 Task: Search one way flight ticket for 1 adult, 5 children, 2 infants in seat and 1 infant on lap in first from Fargo: Hector International Airport to Greenville: Pitt-greenville Airport on 5-2-2023. Choice of flights is Southwest. Number of bags: 1 checked bag. Price is upto 106000. Outbound departure time preference is 16:30.
Action: Mouse moved to (218, 297)
Screenshot: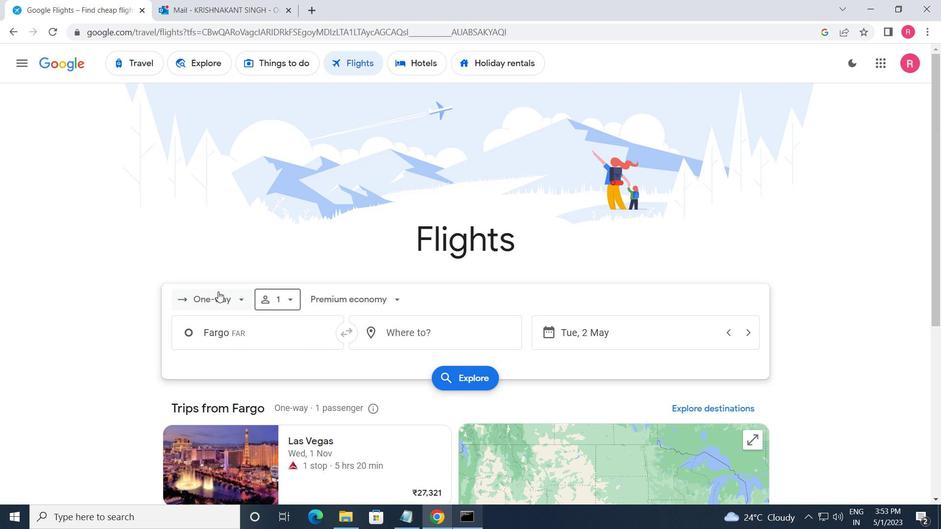 
Action: Mouse pressed left at (218, 297)
Screenshot: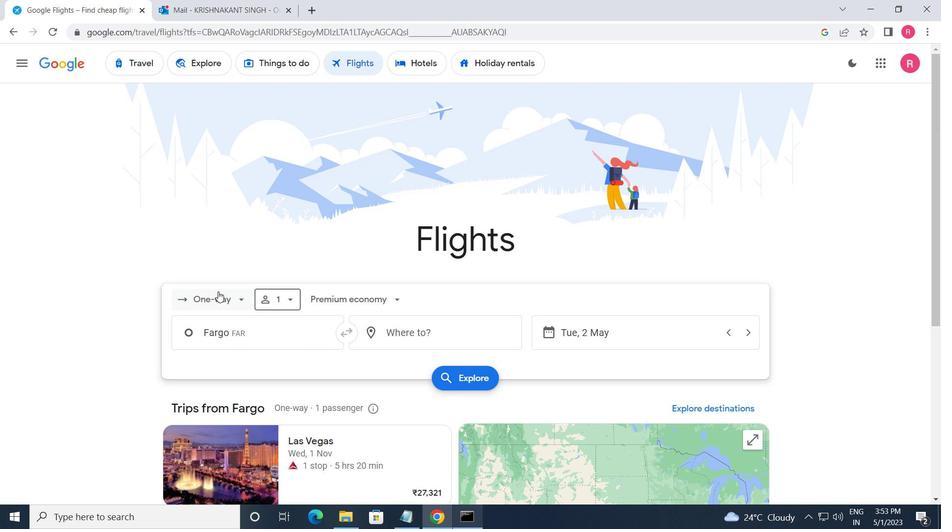 
Action: Mouse moved to (237, 350)
Screenshot: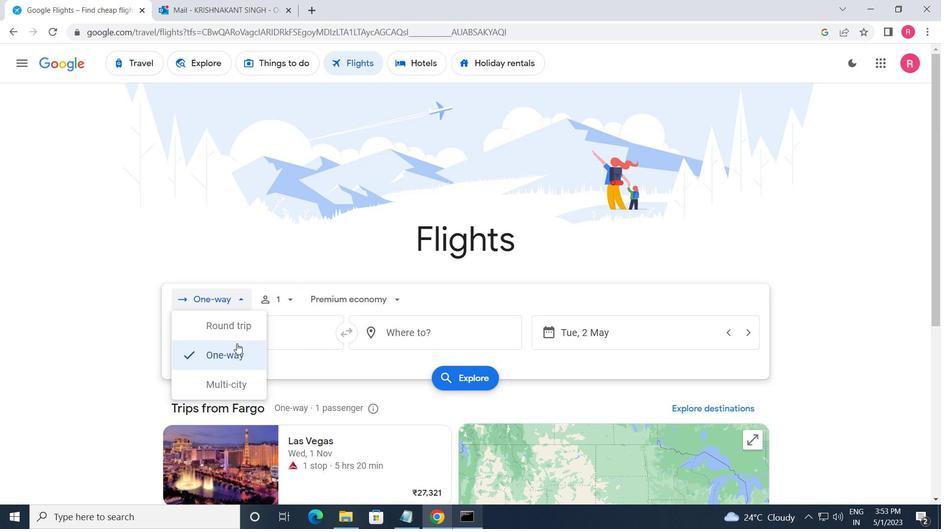
Action: Mouse pressed left at (237, 350)
Screenshot: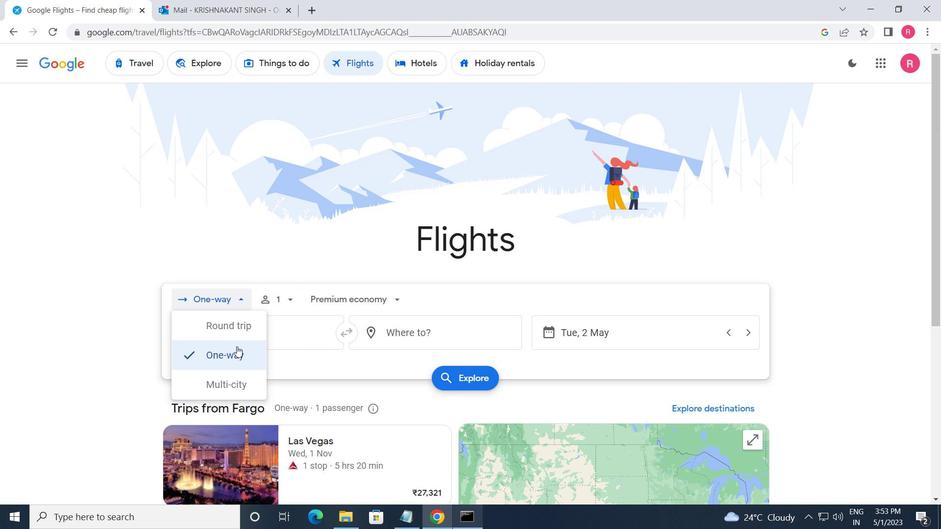 
Action: Mouse moved to (282, 298)
Screenshot: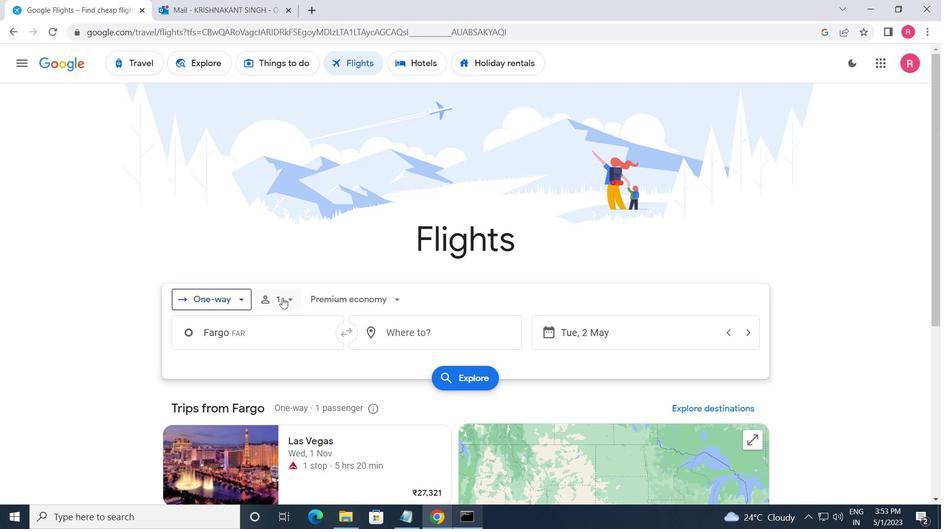 
Action: Mouse pressed left at (282, 298)
Screenshot: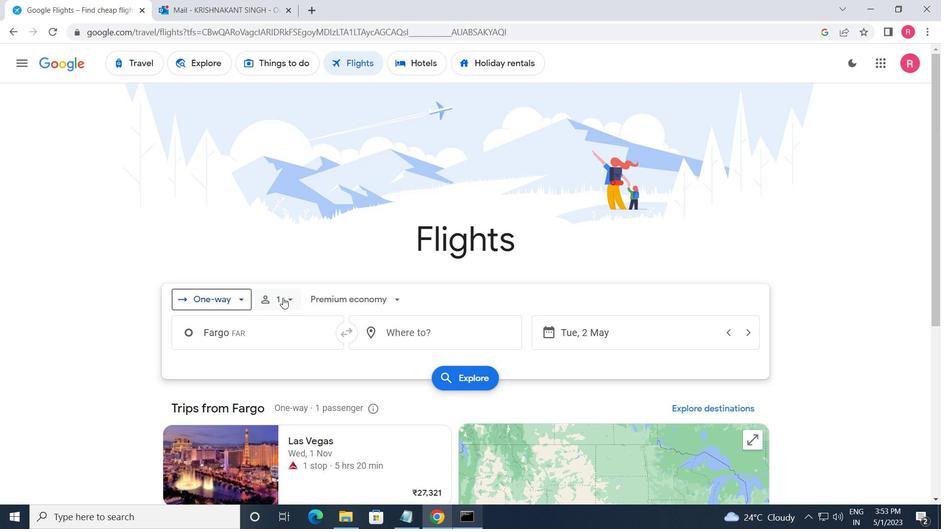 
Action: Mouse moved to (388, 367)
Screenshot: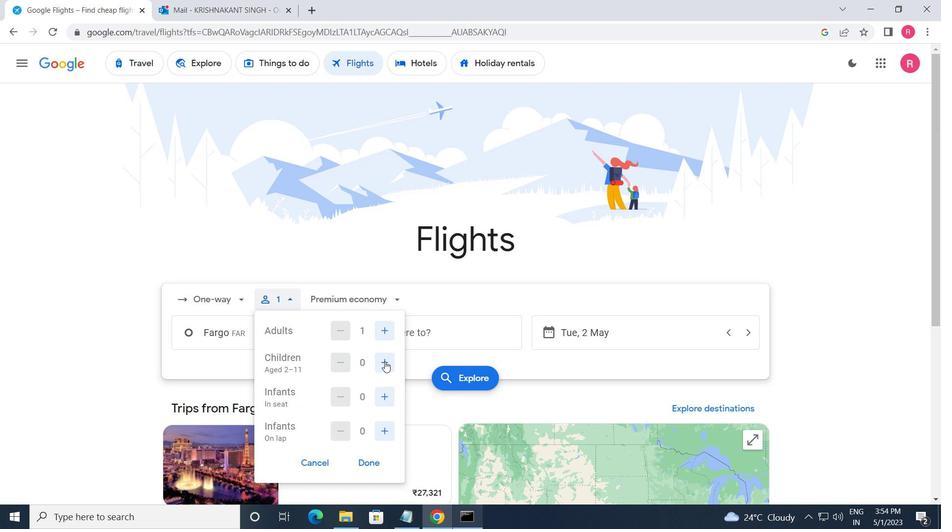 
Action: Mouse pressed left at (388, 367)
Screenshot: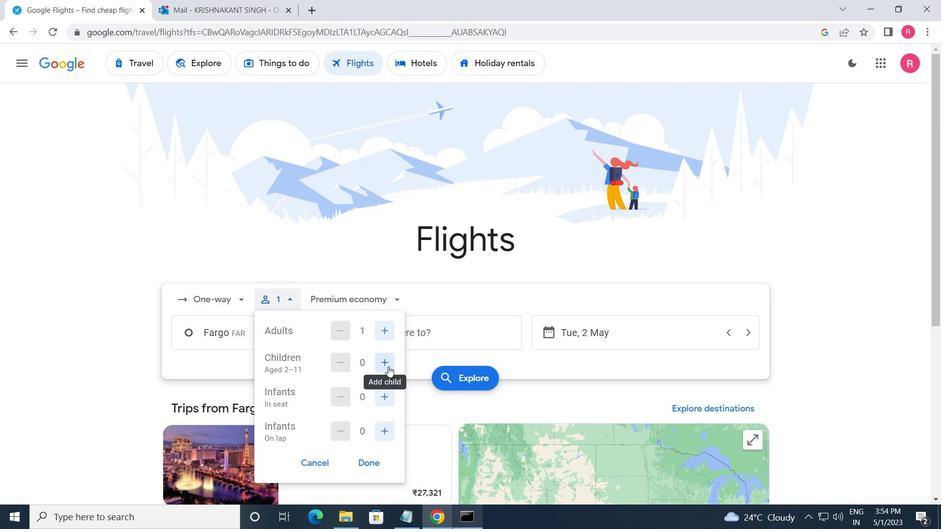 
Action: Mouse pressed left at (388, 367)
Screenshot: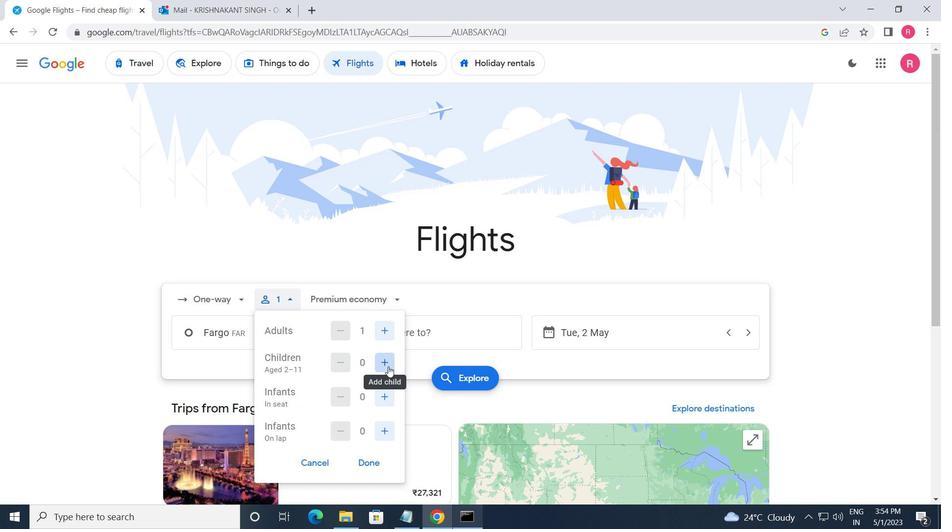 
Action: Mouse pressed left at (388, 367)
Screenshot: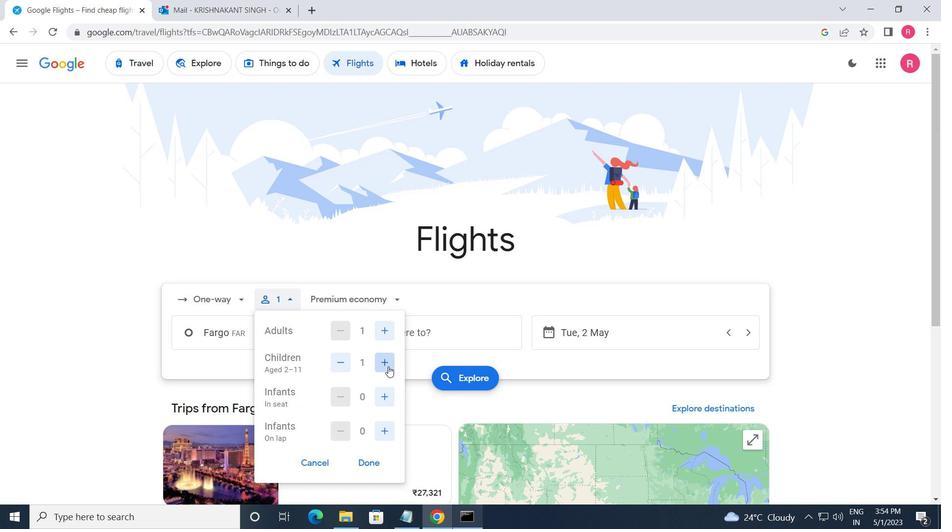 
Action: Mouse pressed left at (388, 367)
Screenshot: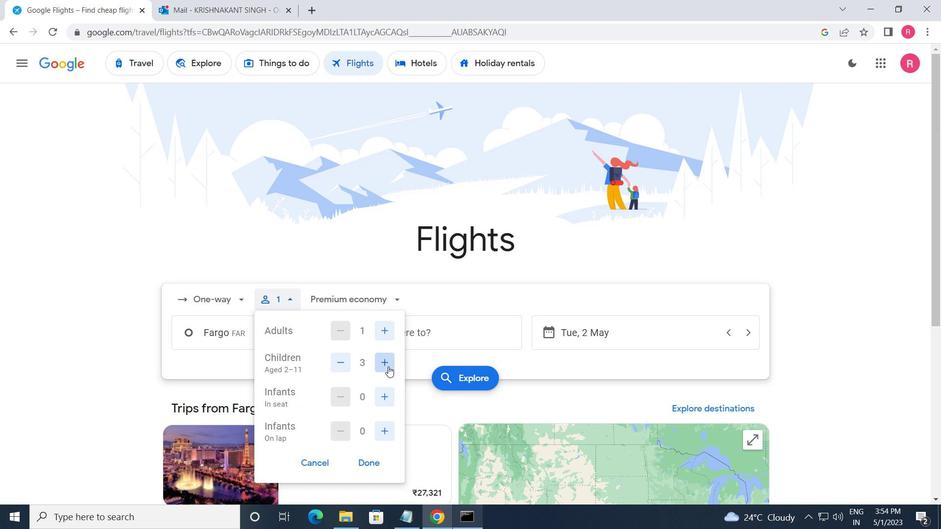 
Action: Mouse pressed left at (388, 367)
Screenshot: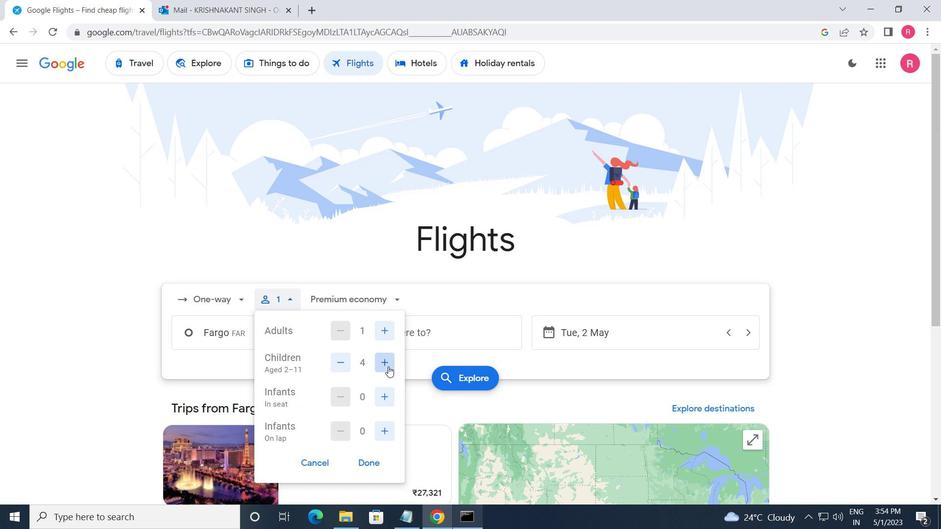 
Action: Mouse moved to (382, 391)
Screenshot: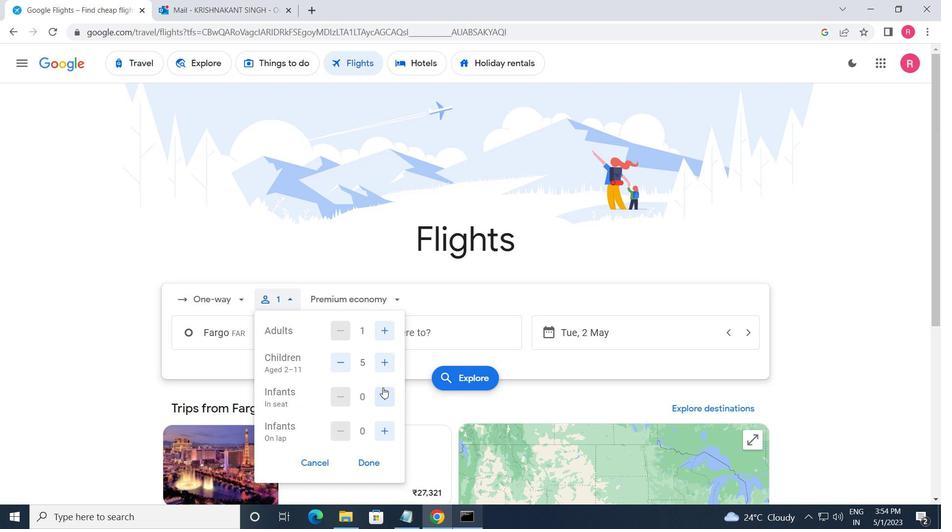 
Action: Mouse pressed left at (382, 391)
Screenshot: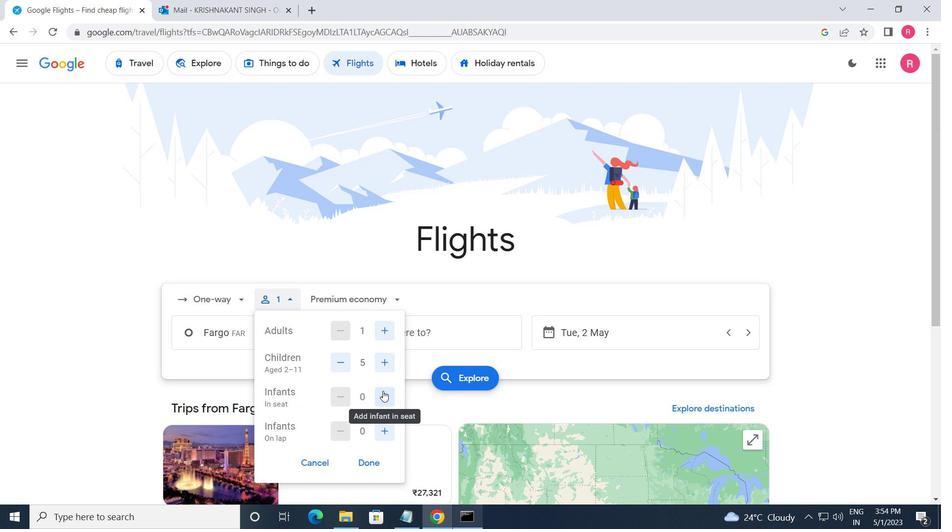 
Action: Mouse pressed left at (382, 391)
Screenshot: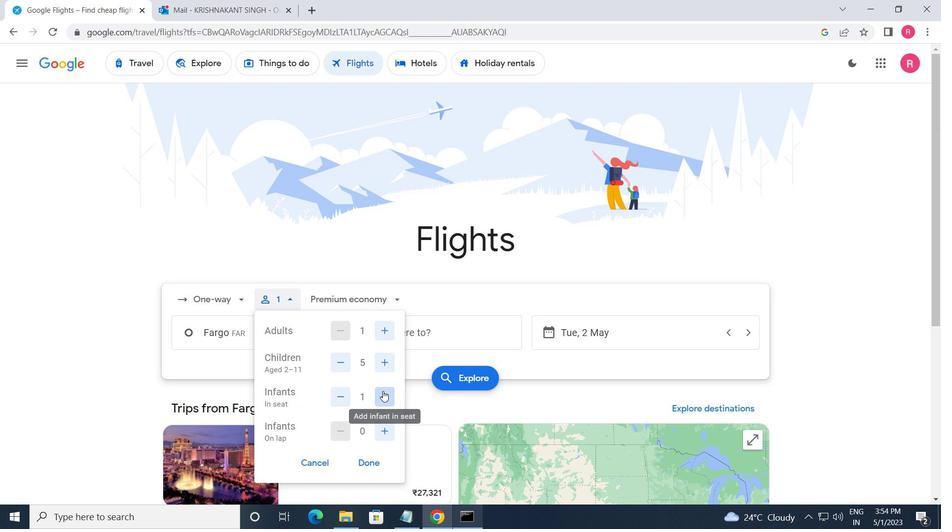 
Action: Mouse moved to (381, 432)
Screenshot: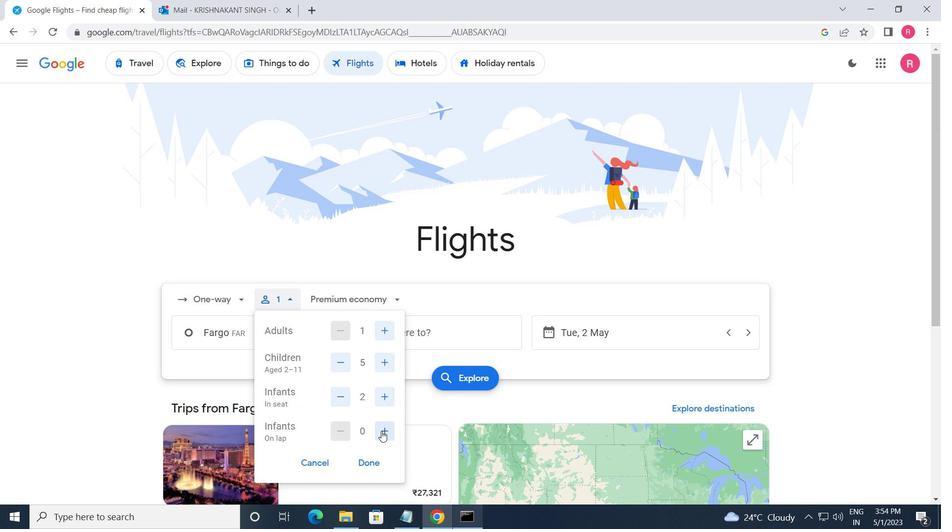 
Action: Mouse pressed left at (381, 432)
Screenshot: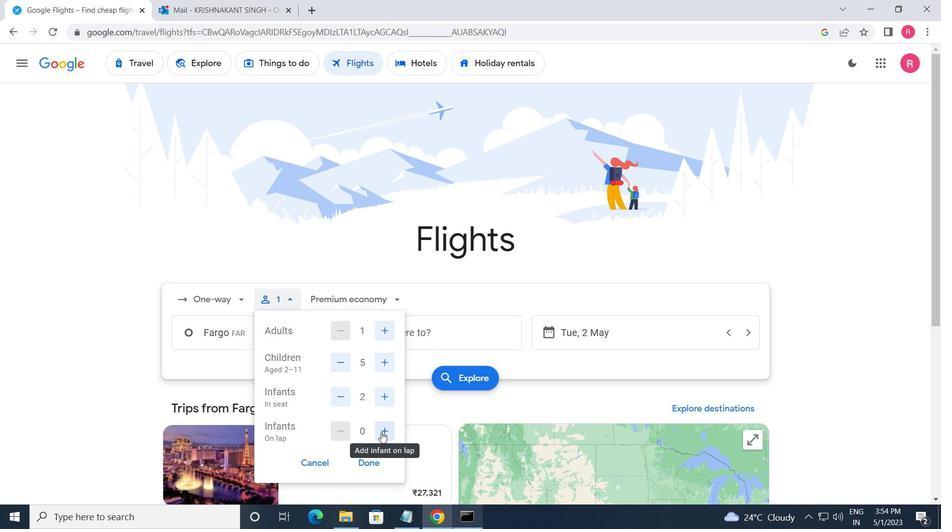 
Action: Mouse moved to (331, 422)
Screenshot: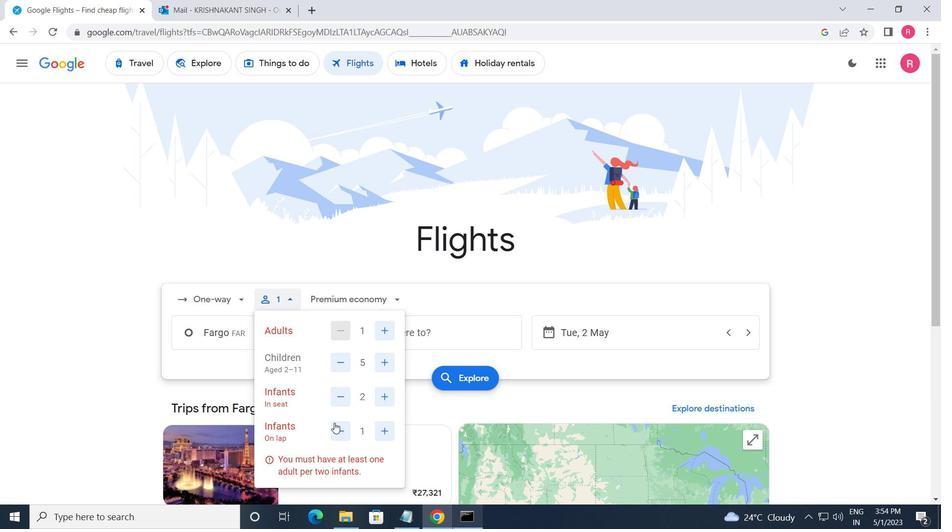 
Action: Mouse pressed left at (331, 422)
Screenshot: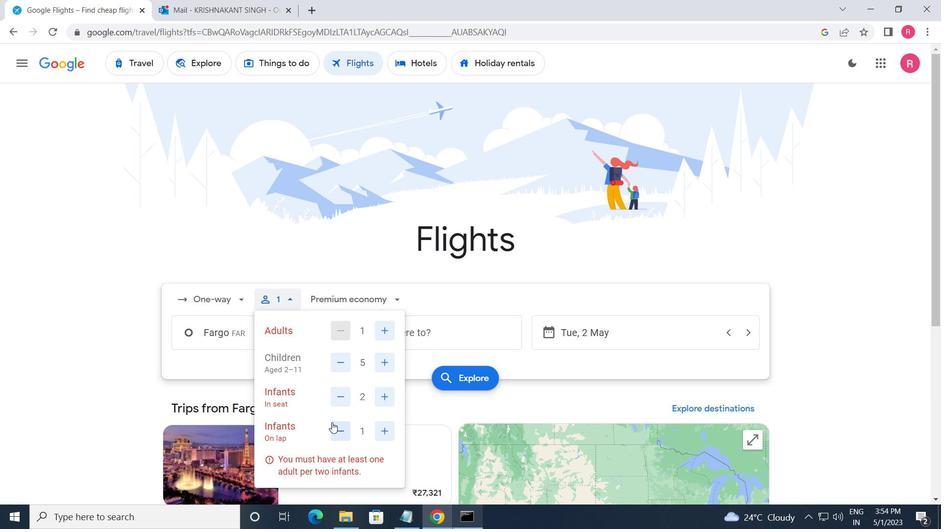 
Action: Mouse moved to (361, 455)
Screenshot: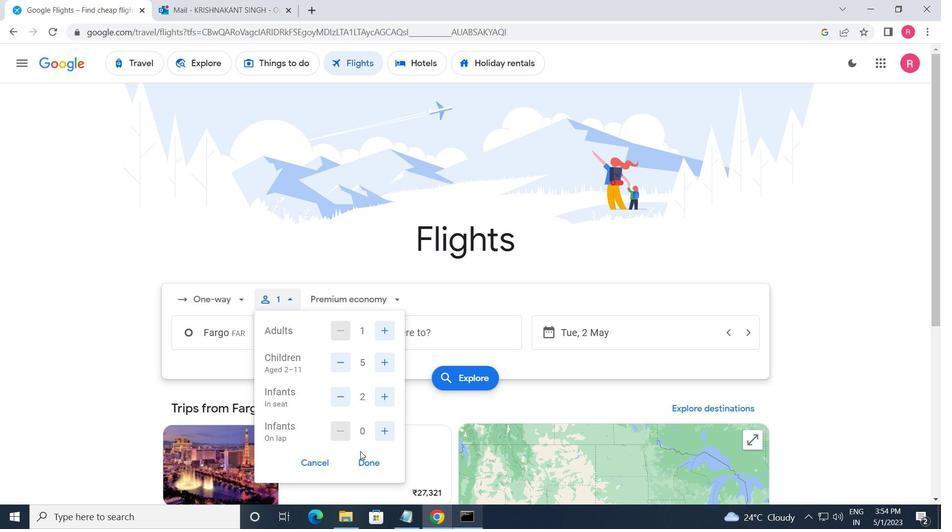 
Action: Mouse pressed left at (361, 455)
Screenshot: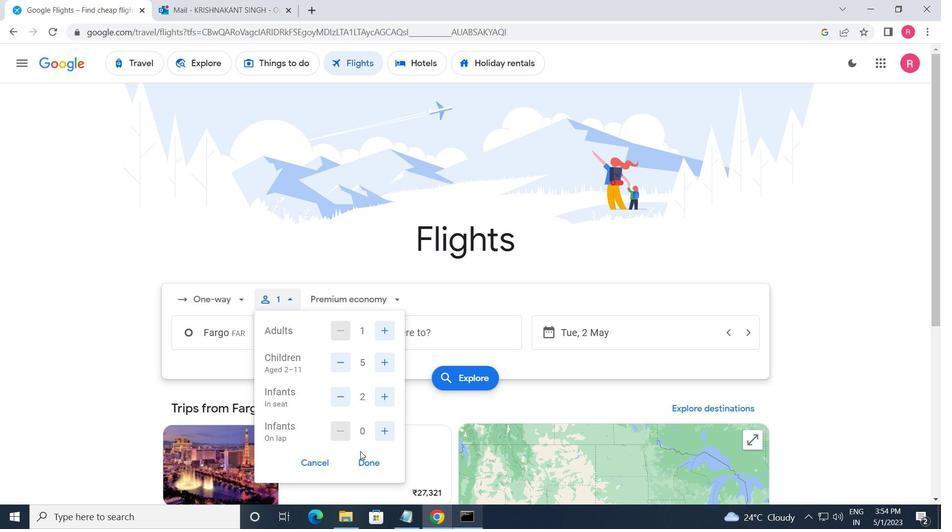 
Action: Mouse moved to (343, 303)
Screenshot: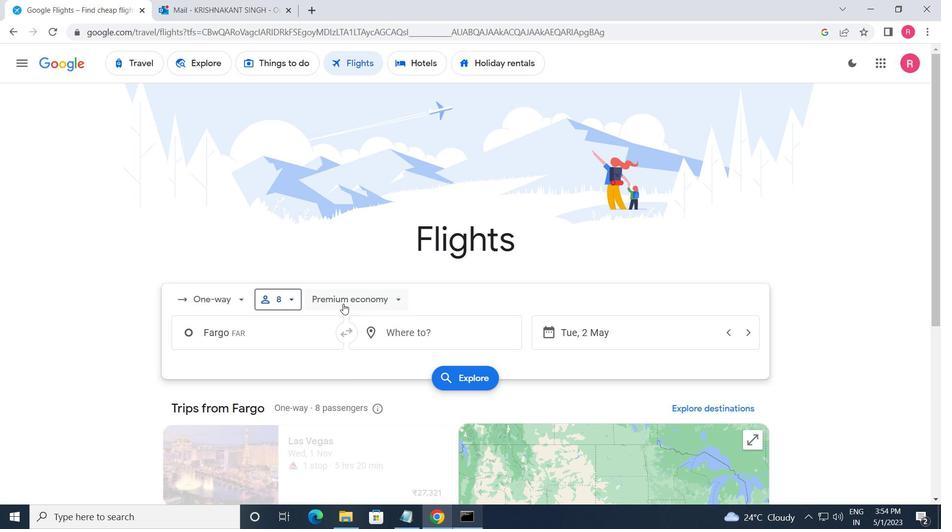 
Action: Mouse pressed left at (343, 303)
Screenshot: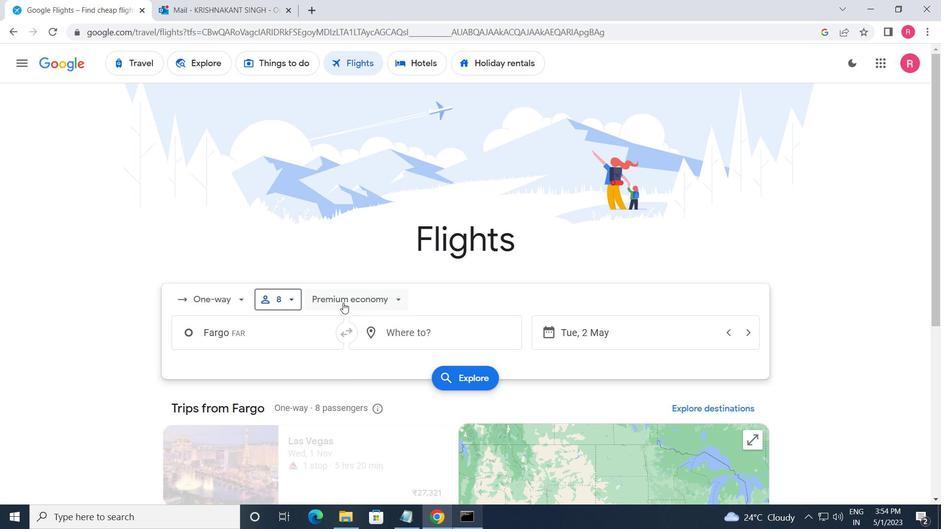 
Action: Mouse moved to (364, 413)
Screenshot: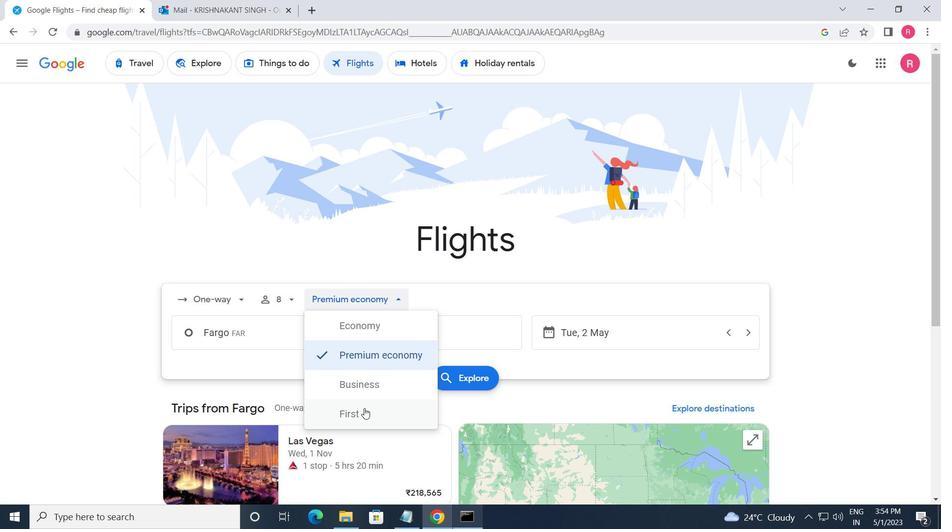 
Action: Mouse pressed left at (364, 413)
Screenshot: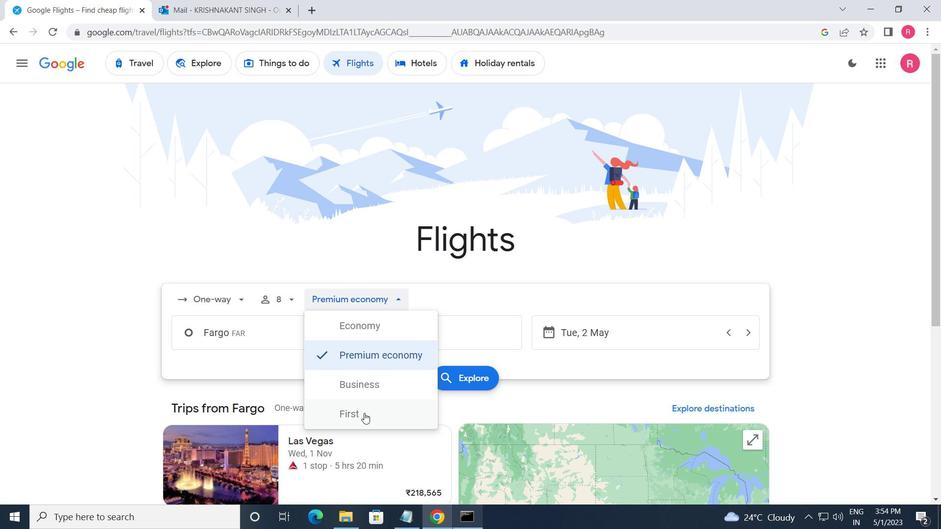 
Action: Mouse moved to (287, 336)
Screenshot: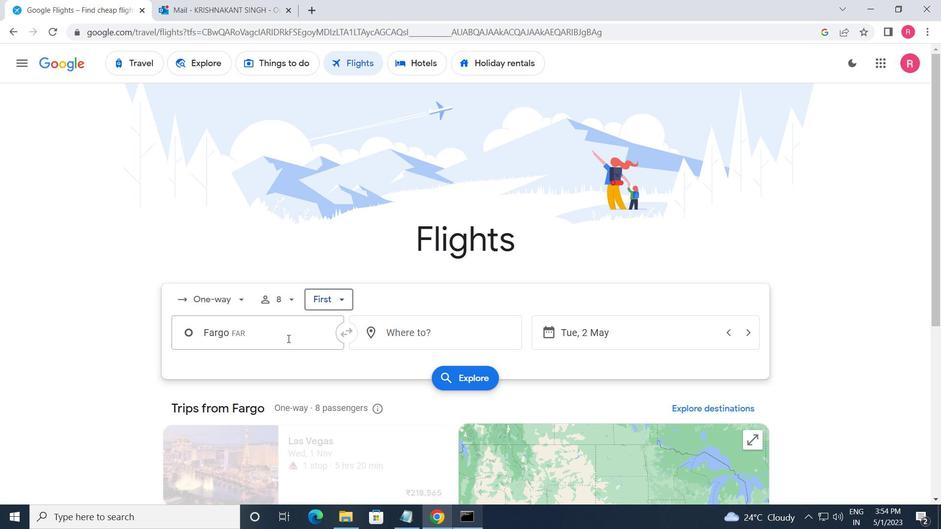 
Action: Mouse pressed left at (287, 336)
Screenshot: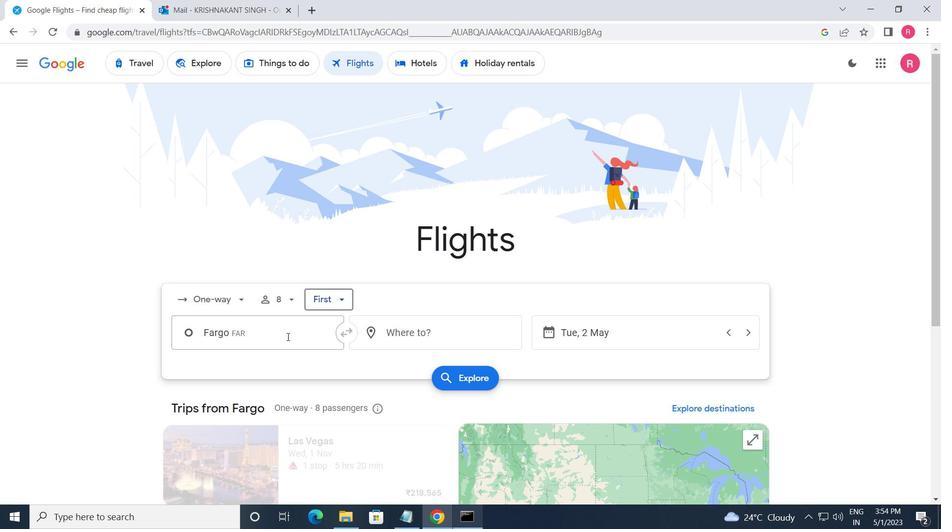 
Action: Mouse moved to (272, 393)
Screenshot: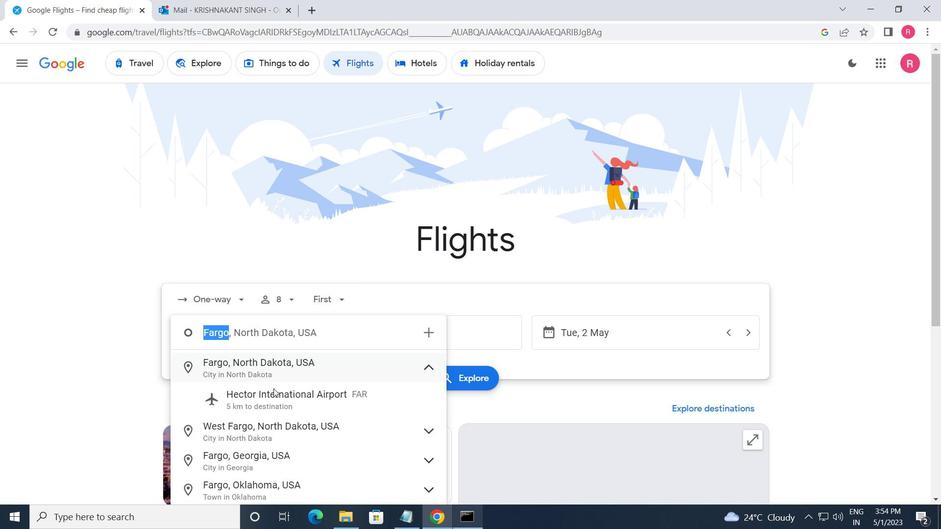 
Action: Mouse pressed left at (272, 393)
Screenshot: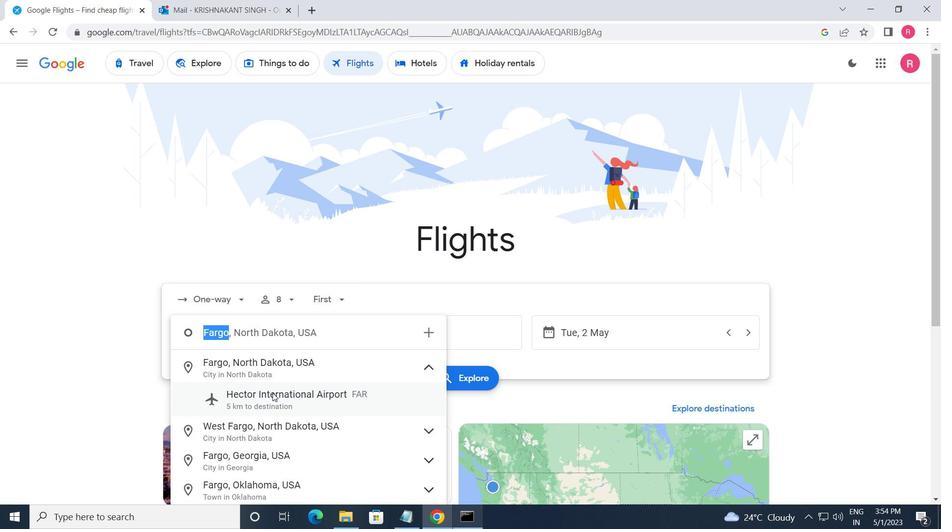 
Action: Mouse moved to (400, 337)
Screenshot: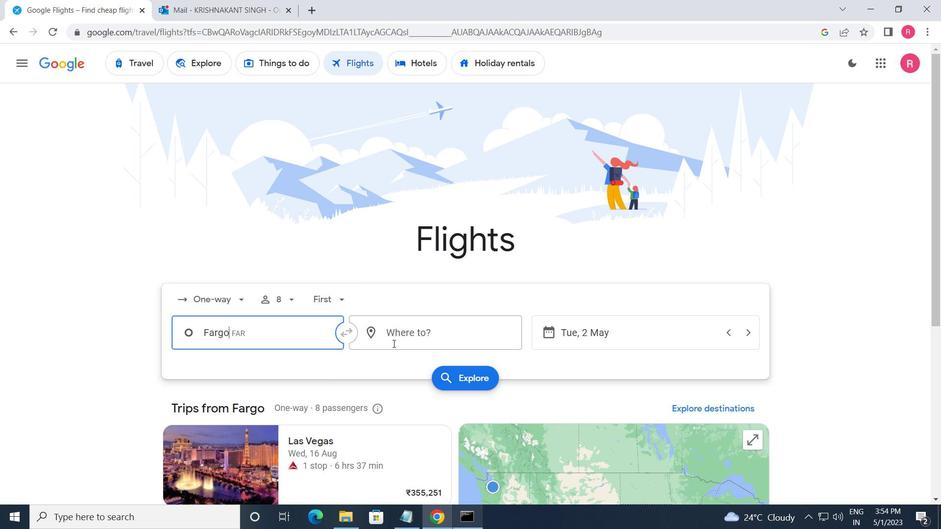 
Action: Mouse pressed left at (400, 337)
Screenshot: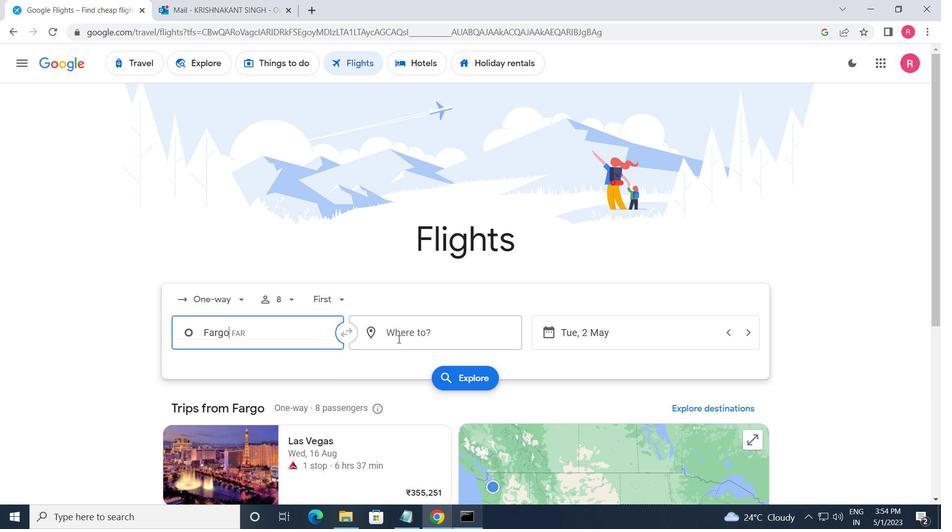 
Action: Mouse moved to (400, 454)
Screenshot: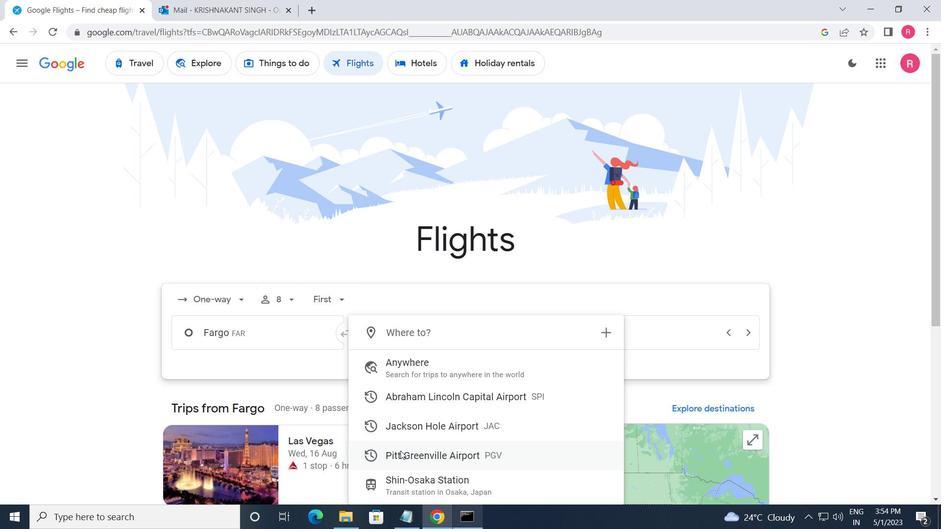 
Action: Mouse pressed left at (400, 454)
Screenshot: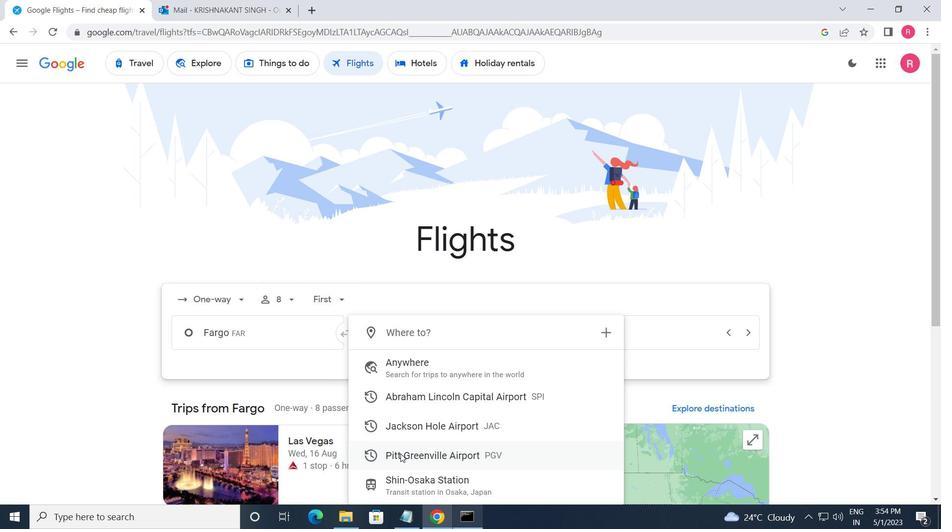 
Action: Mouse moved to (637, 340)
Screenshot: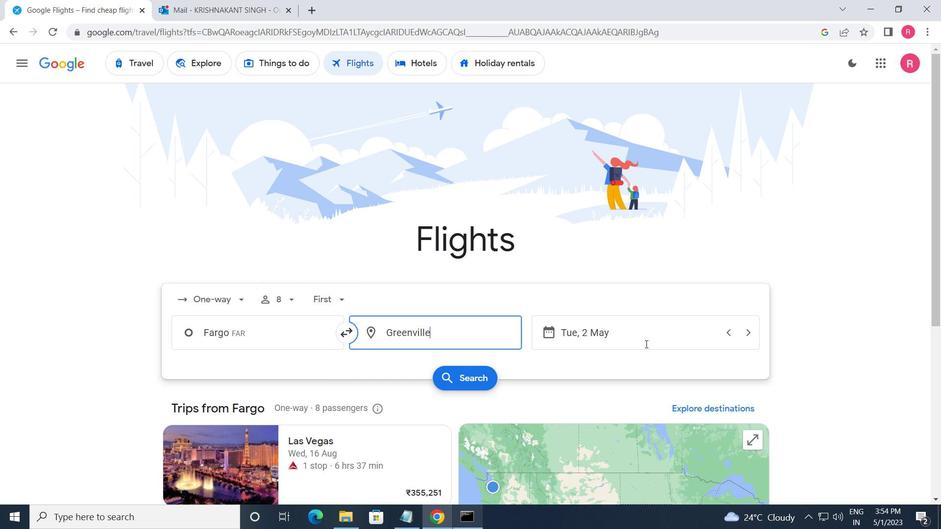 
Action: Mouse pressed left at (637, 340)
Screenshot: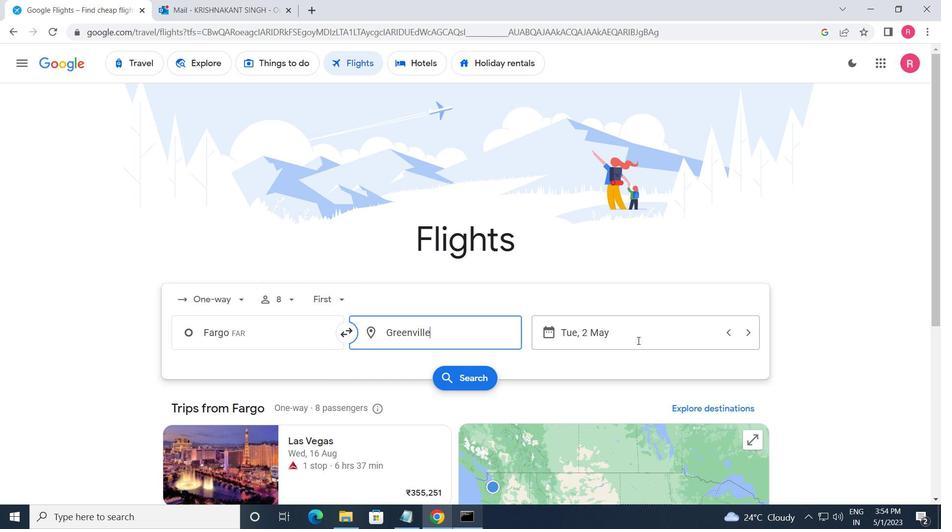 
Action: Mouse moved to (382, 271)
Screenshot: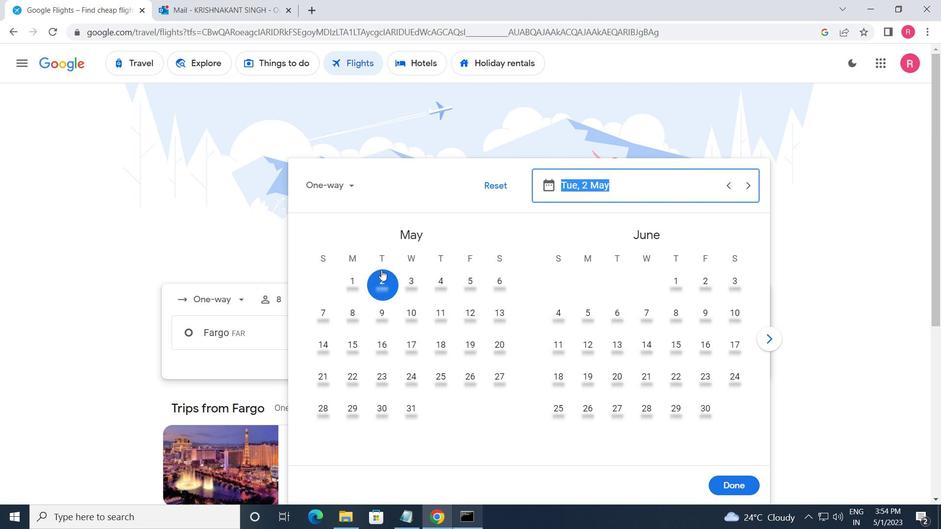 
Action: Mouse pressed left at (382, 271)
Screenshot: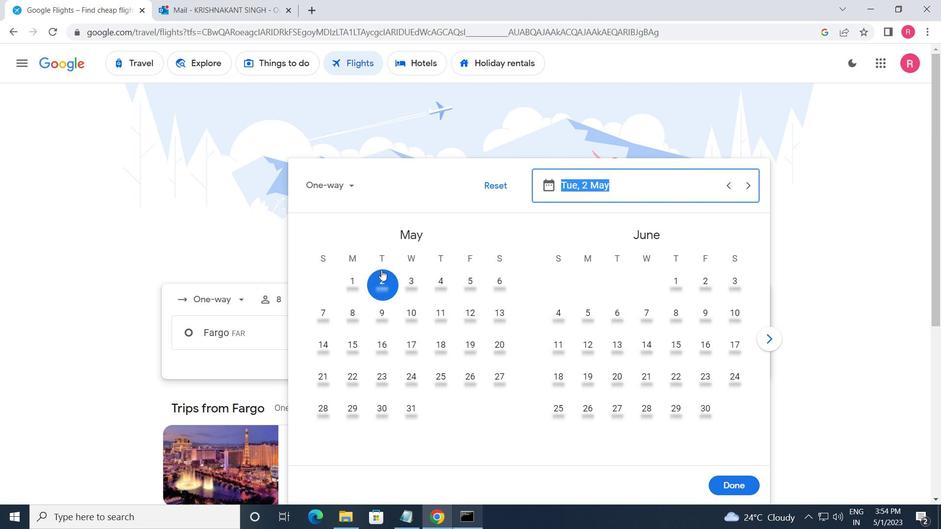 
Action: Mouse moved to (730, 484)
Screenshot: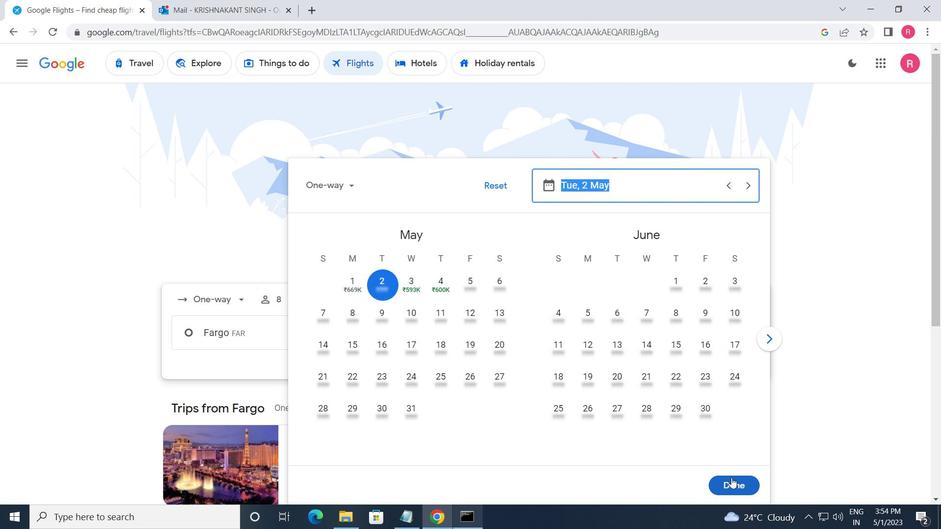 
Action: Mouse pressed left at (730, 484)
Screenshot: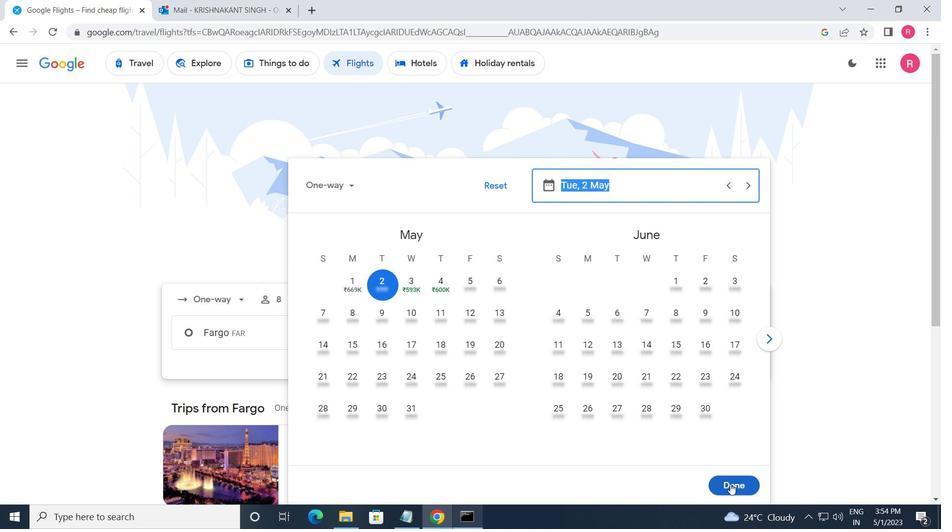 
Action: Mouse moved to (485, 382)
Screenshot: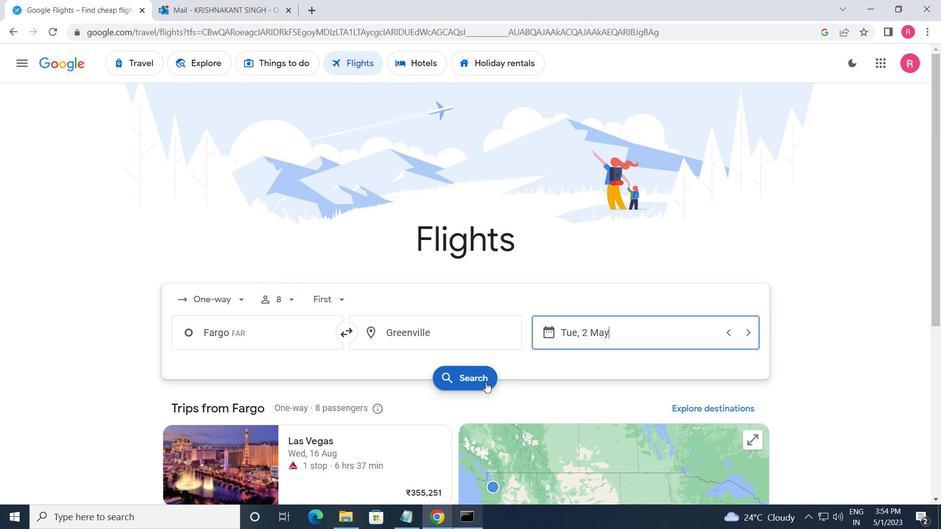 
Action: Mouse pressed left at (485, 382)
Screenshot: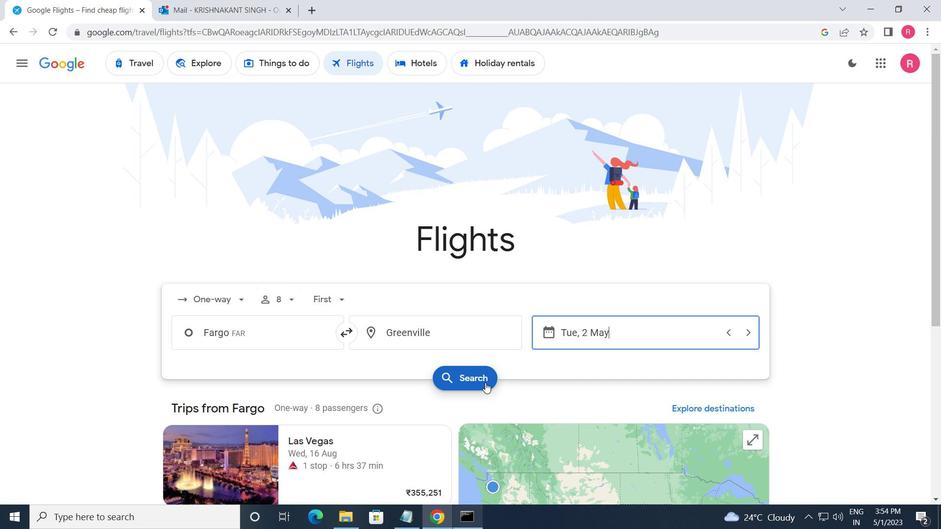
Action: Mouse moved to (188, 169)
Screenshot: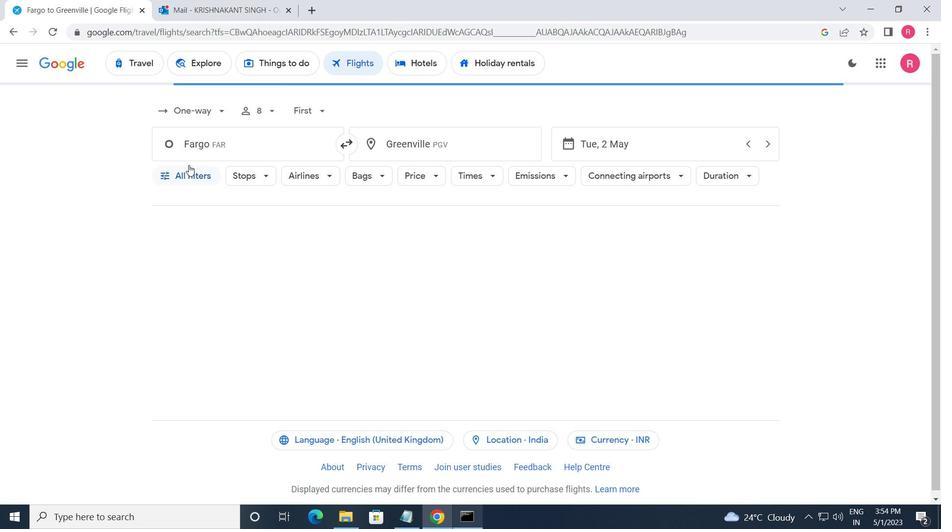 
Action: Mouse pressed left at (188, 169)
Screenshot: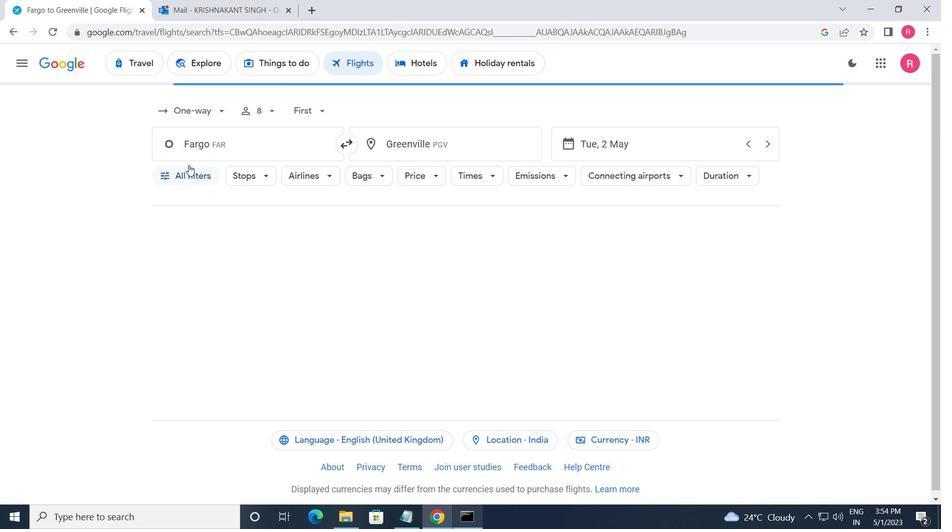 
Action: Mouse moved to (213, 298)
Screenshot: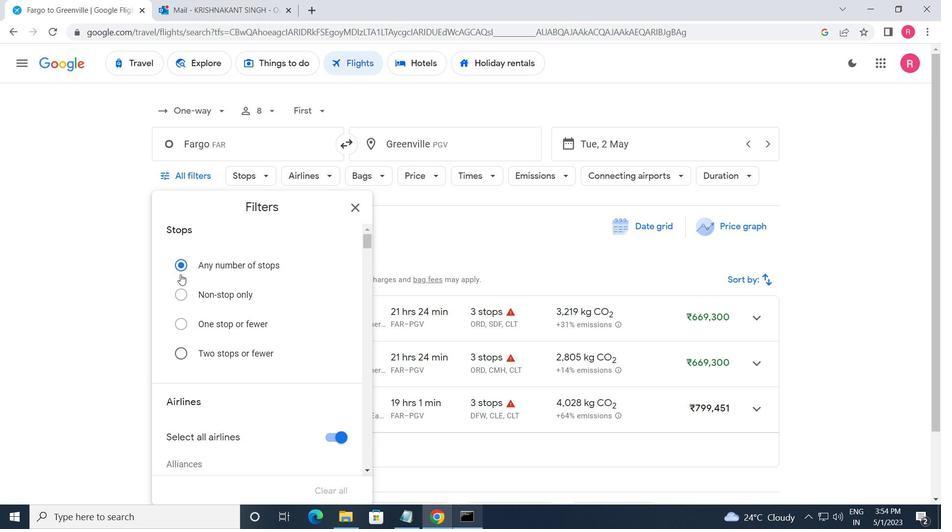 
Action: Mouse scrolled (213, 297) with delta (0, 0)
Screenshot: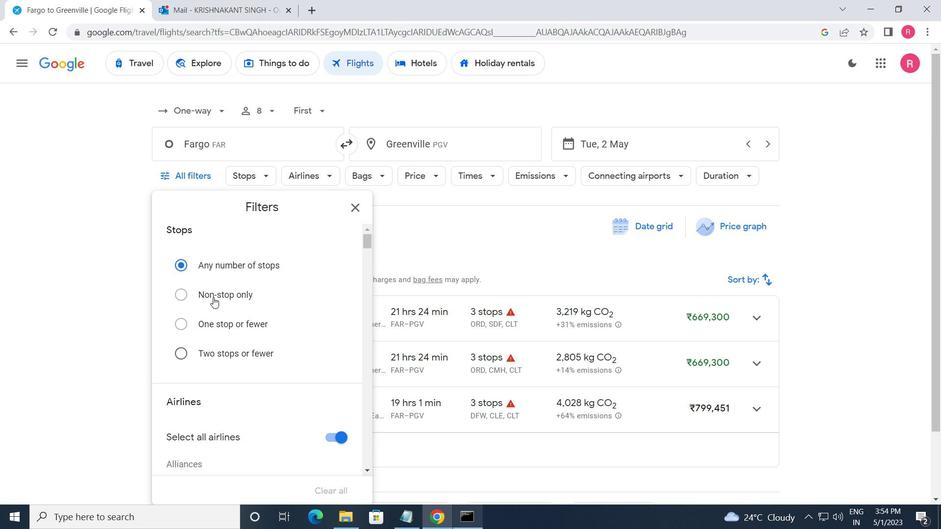 
Action: Mouse scrolled (213, 297) with delta (0, 0)
Screenshot: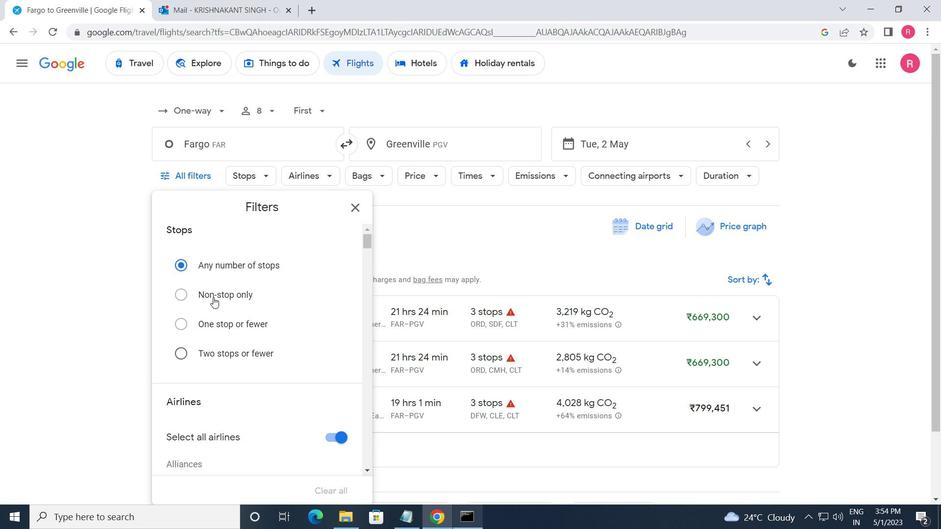 
Action: Mouse scrolled (213, 297) with delta (0, 0)
Screenshot: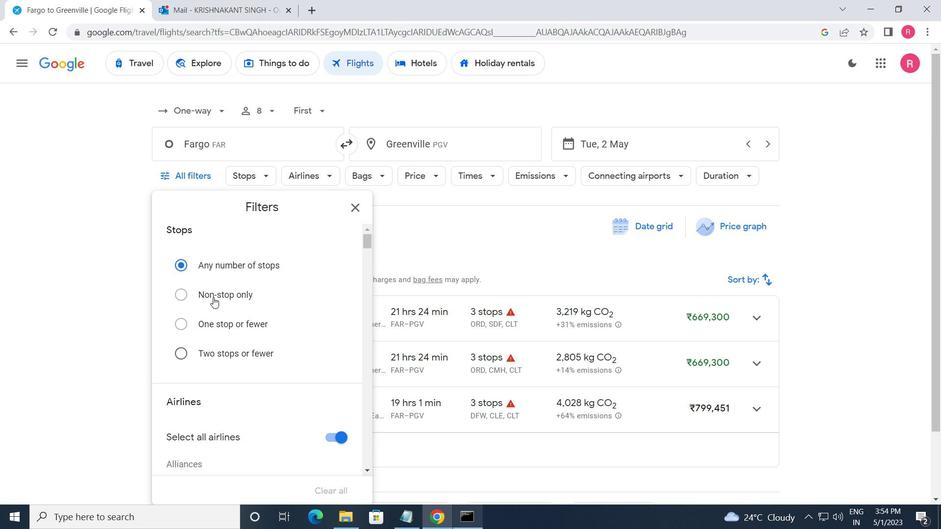 
Action: Mouse moved to (213, 298)
Screenshot: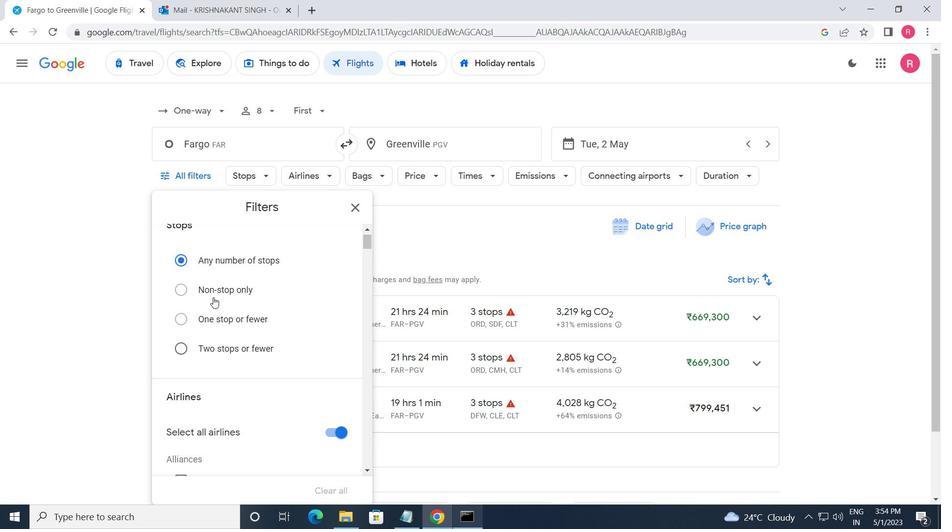 
Action: Mouse scrolled (213, 297) with delta (0, 0)
Screenshot: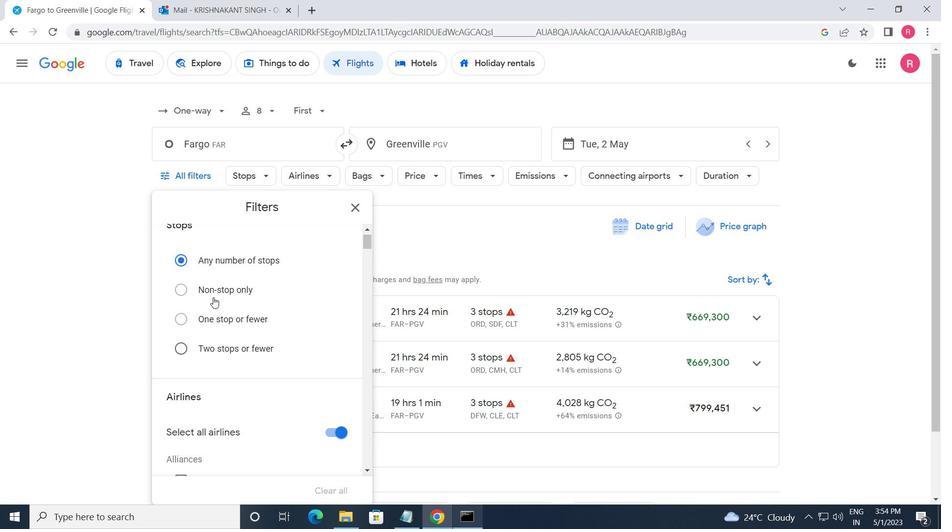 
Action: Mouse moved to (216, 286)
Screenshot: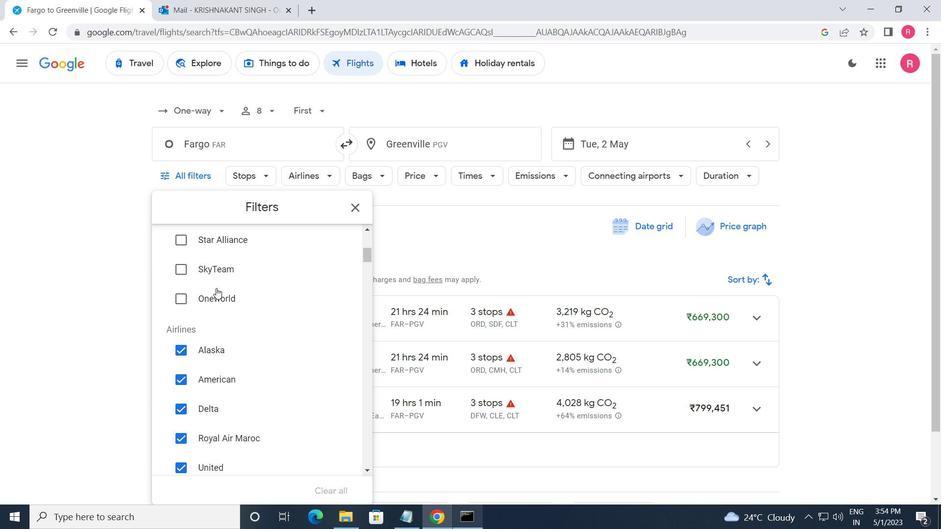 
Action: Mouse scrolled (216, 285) with delta (0, 0)
Screenshot: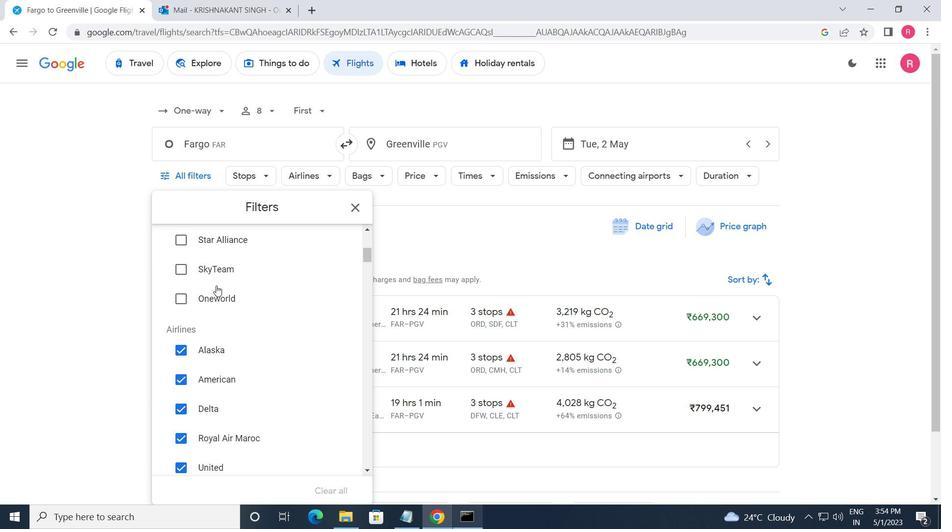 
Action: Mouse moved to (216, 286)
Screenshot: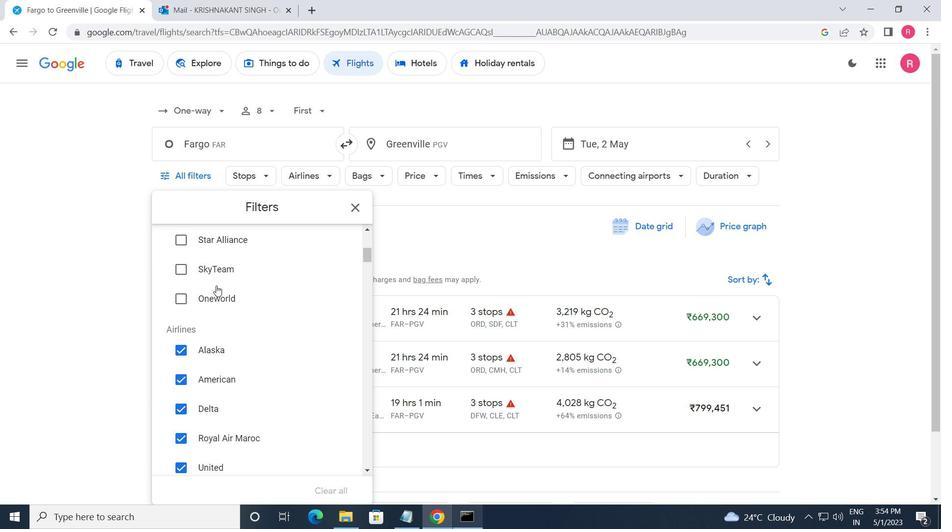 
Action: Mouse scrolled (216, 285) with delta (0, 0)
Screenshot: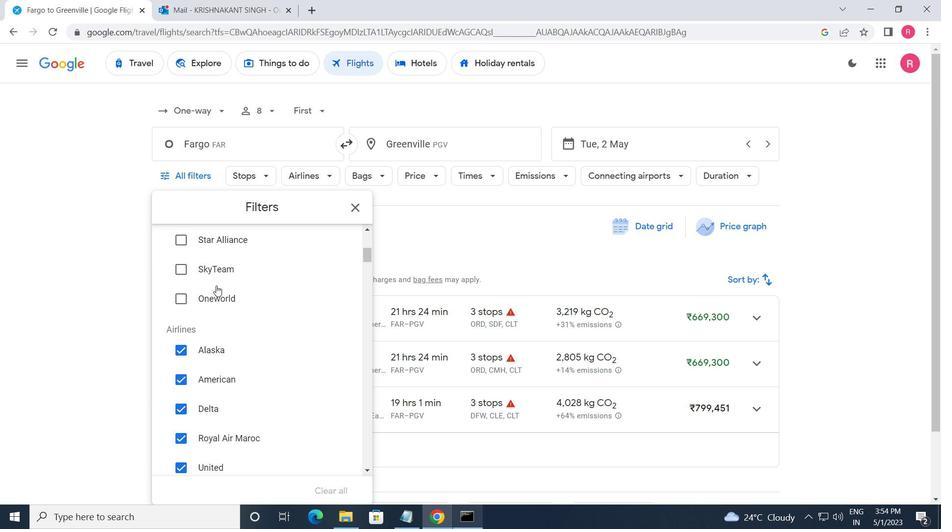 
Action: Mouse moved to (221, 287)
Screenshot: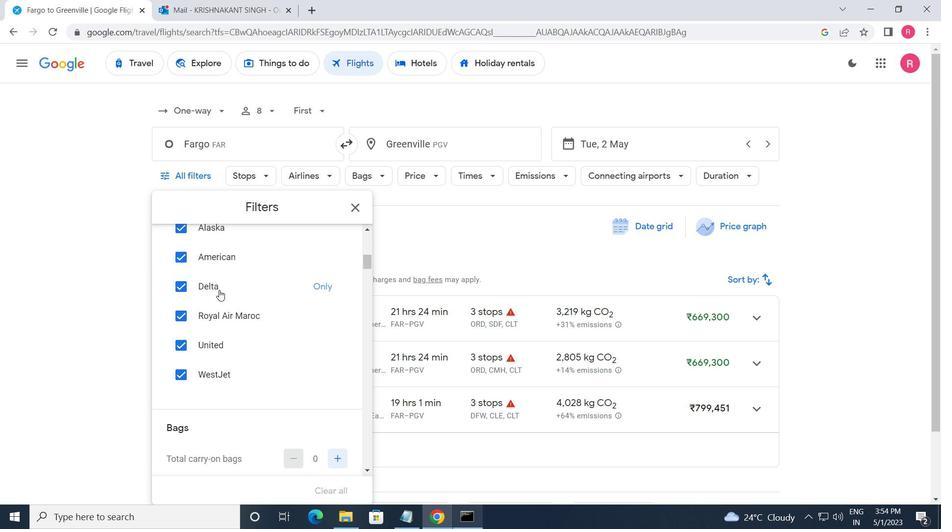 
Action: Mouse scrolled (221, 288) with delta (0, 0)
Screenshot: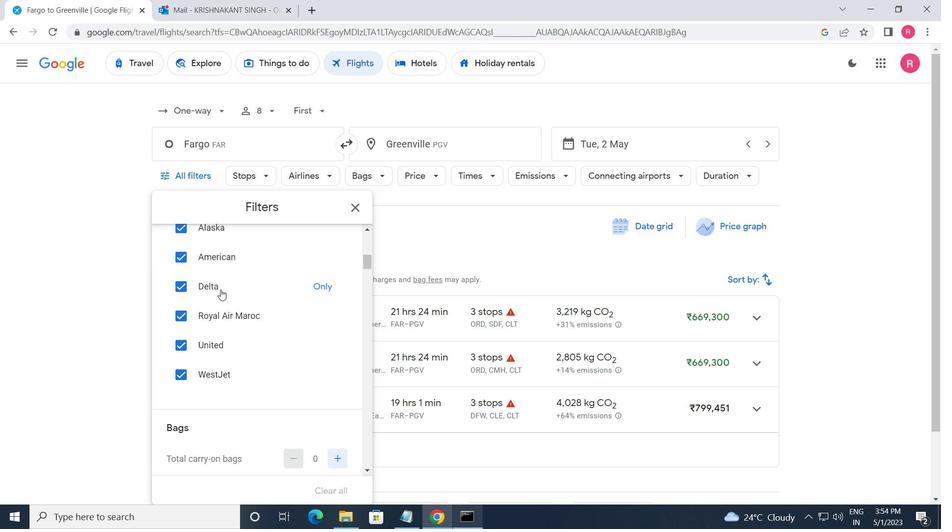 
Action: Mouse moved to (221, 286)
Screenshot: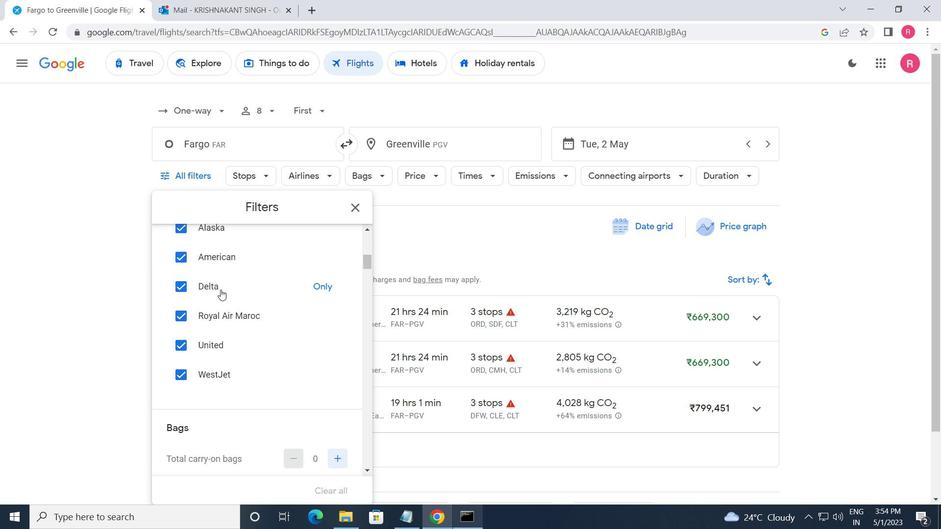 
Action: Mouse scrolled (221, 287) with delta (0, 0)
Screenshot: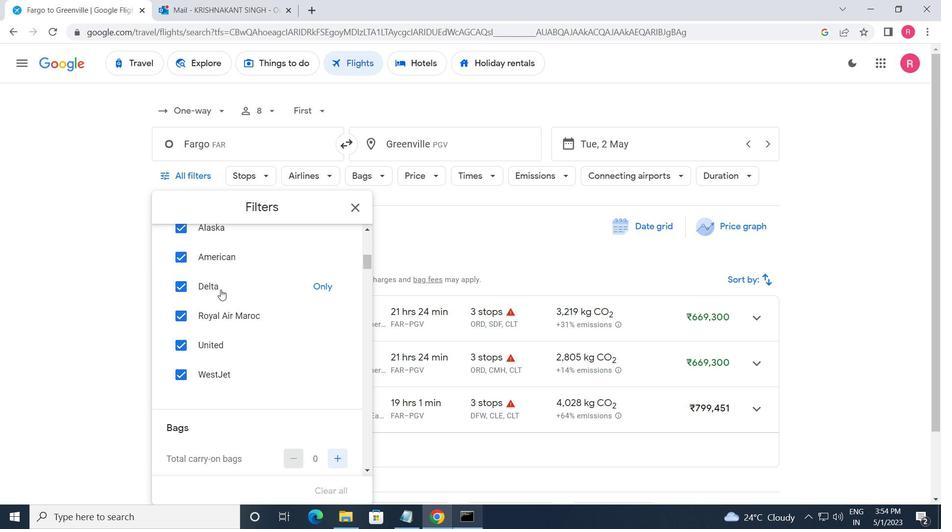
Action: Mouse moved to (323, 271)
Screenshot: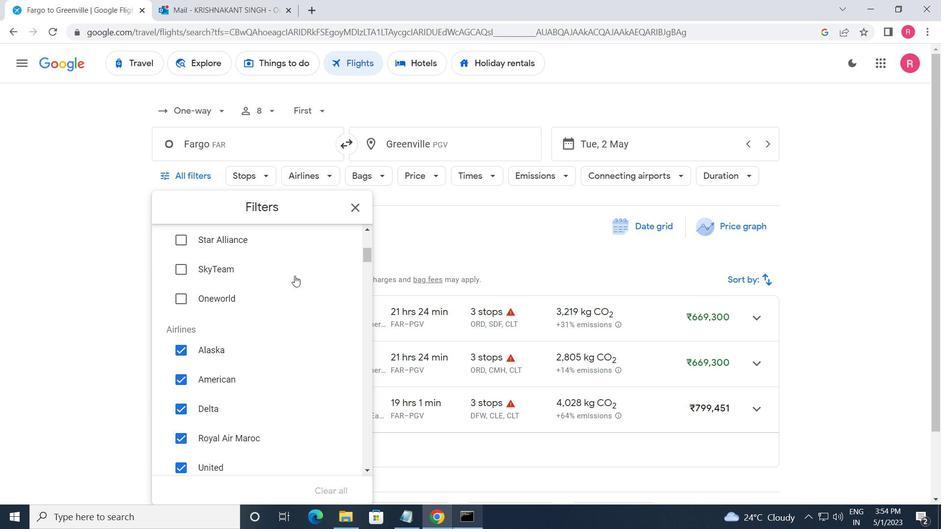 
Action: Mouse scrolled (323, 271) with delta (0, 0)
Screenshot: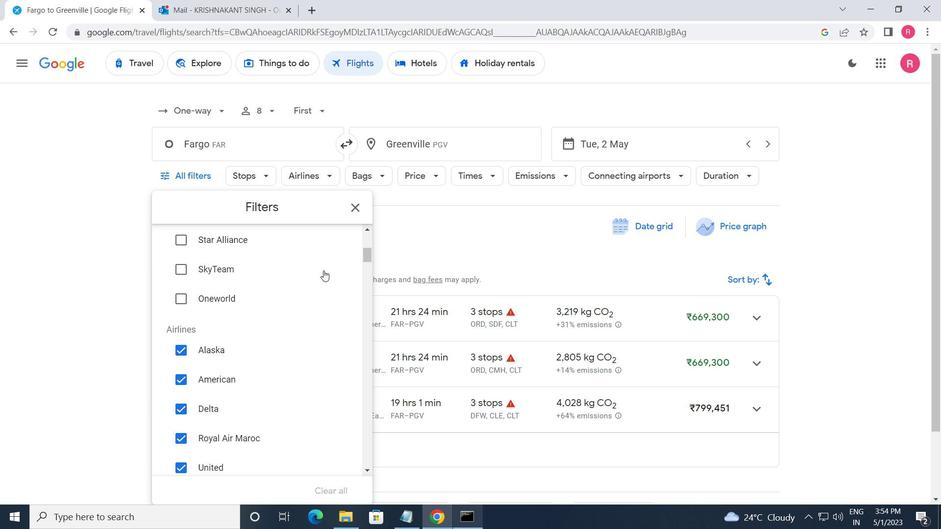 
Action: Mouse moved to (336, 254)
Screenshot: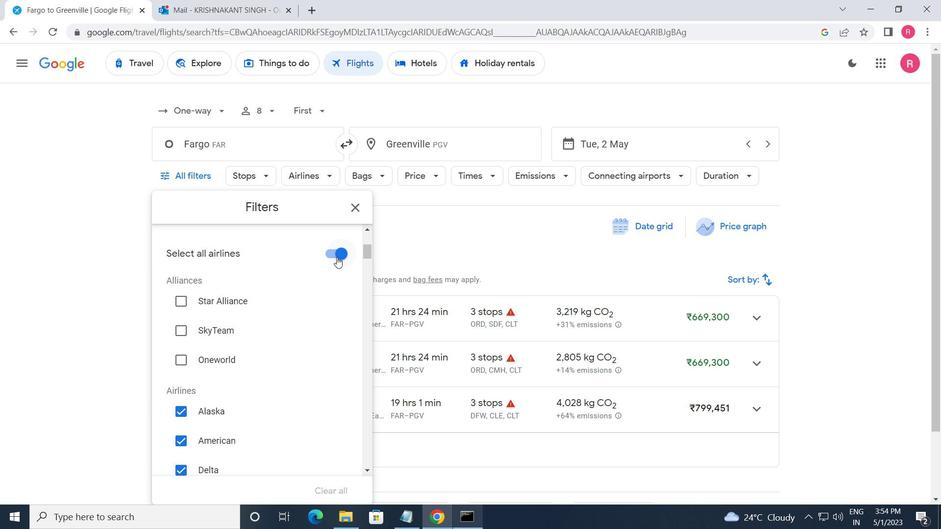 
Action: Mouse pressed left at (336, 254)
Screenshot: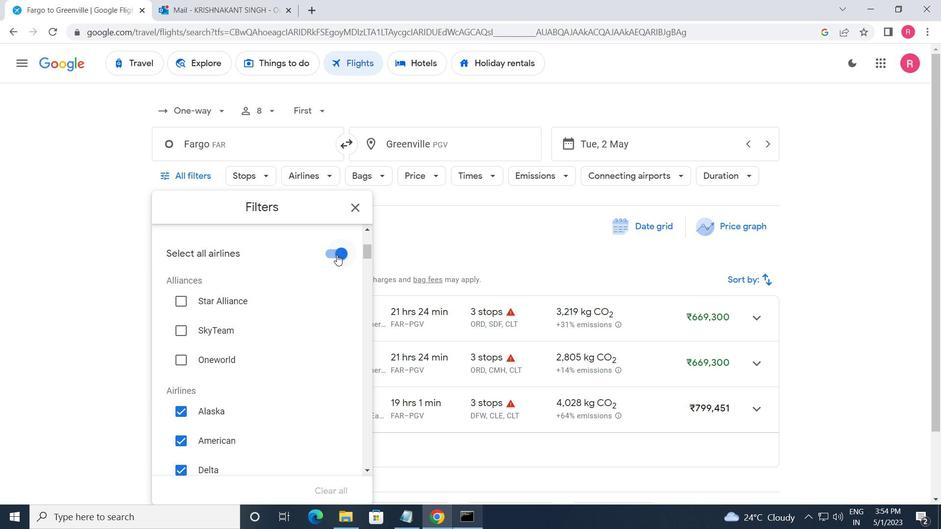 
Action: Mouse moved to (317, 295)
Screenshot: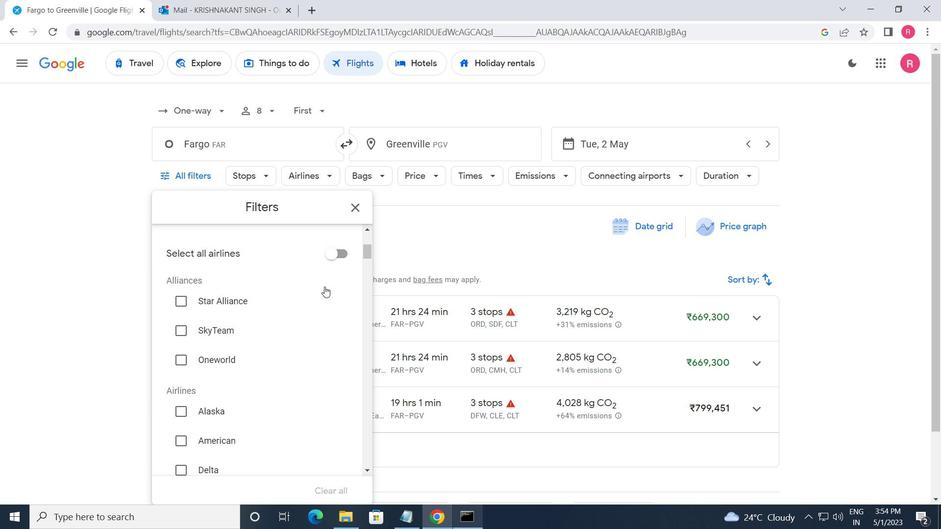
Action: Mouse scrolled (317, 295) with delta (0, 0)
Screenshot: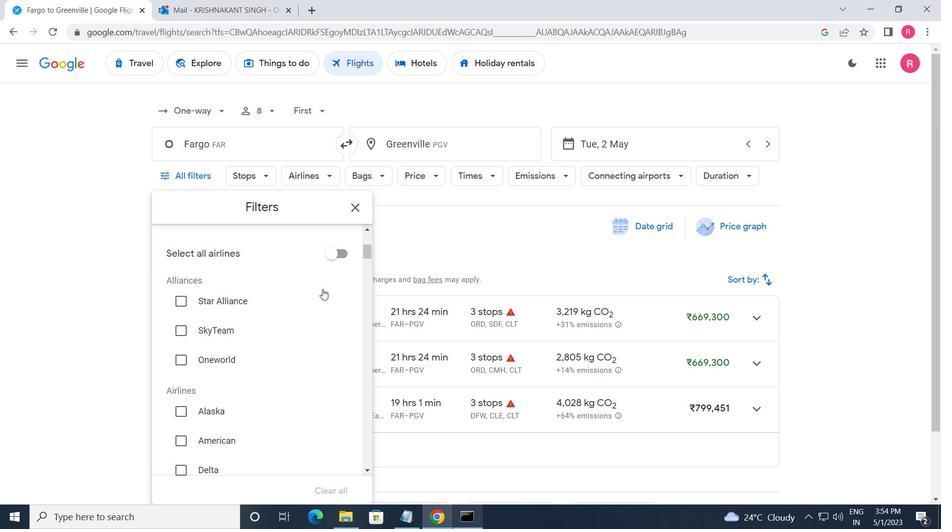 
Action: Mouse scrolled (317, 295) with delta (0, 0)
Screenshot: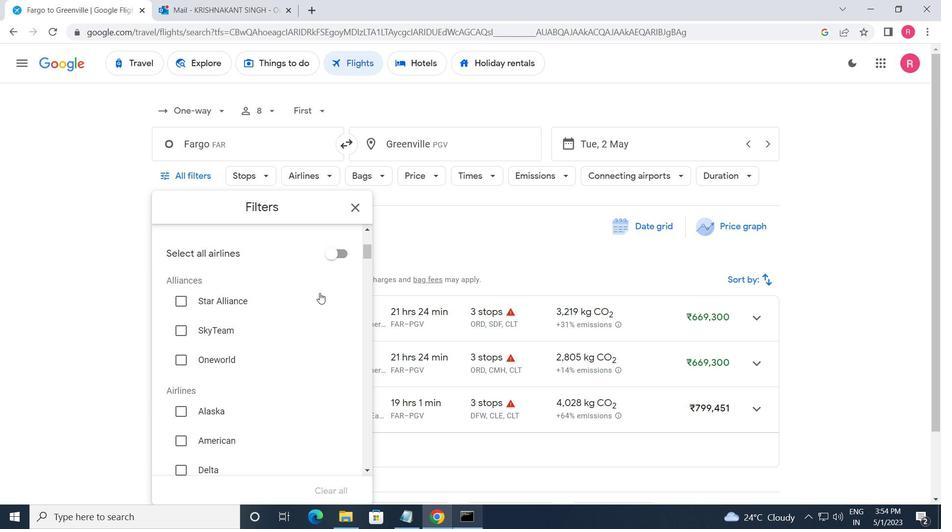 
Action: Mouse scrolled (317, 295) with delta (0, 0)
Screenshot: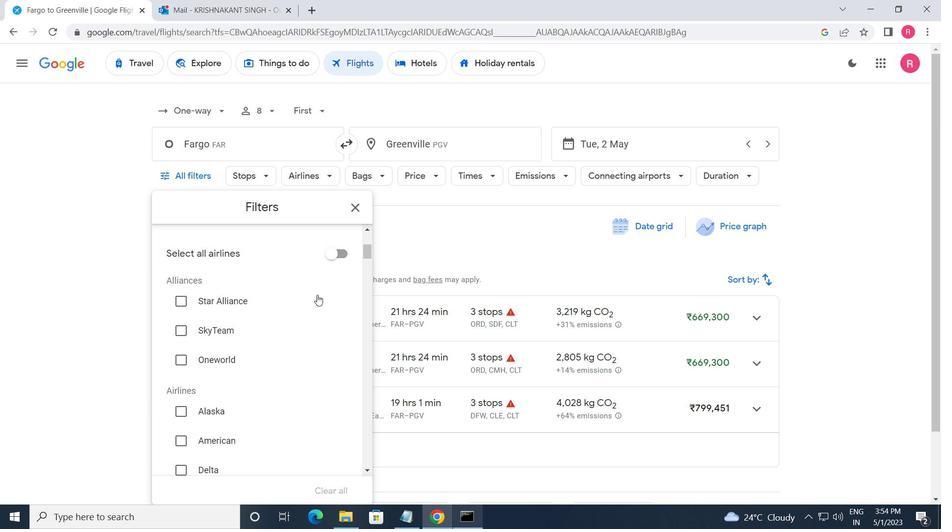 
Action: Mouse scrolled (317, 295) with delta (0, 0)
Screenshot: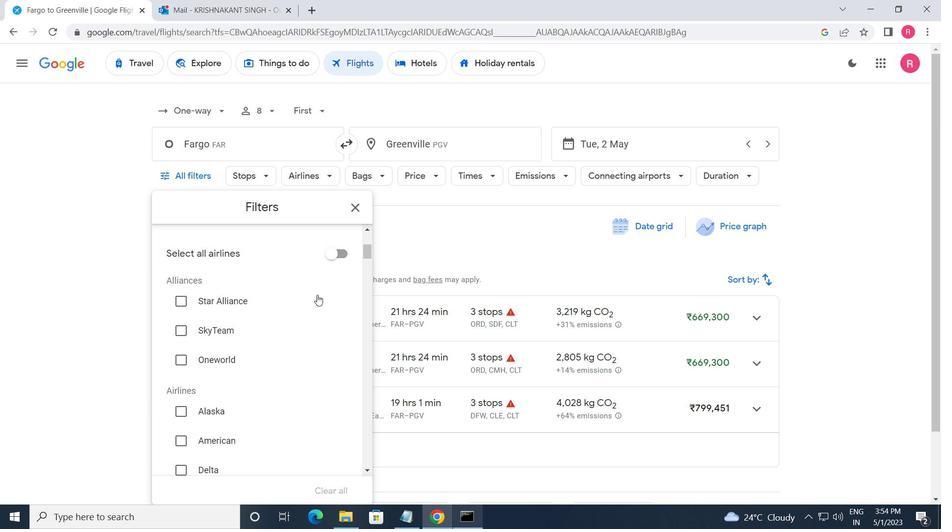 
Action: Mouse moved to (309, 283)
Screenshot: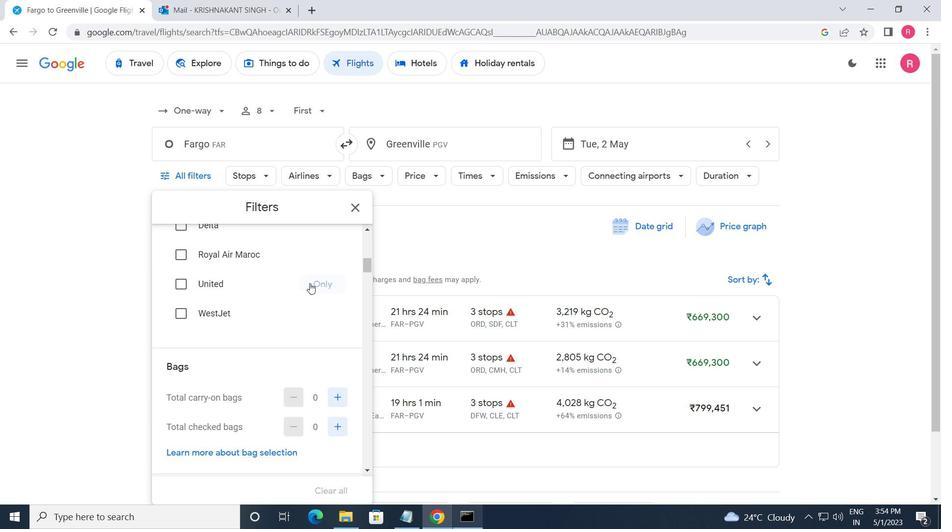 
Action: Mouse scrolled (309, 283) with delta (0, 0)
Screenshot: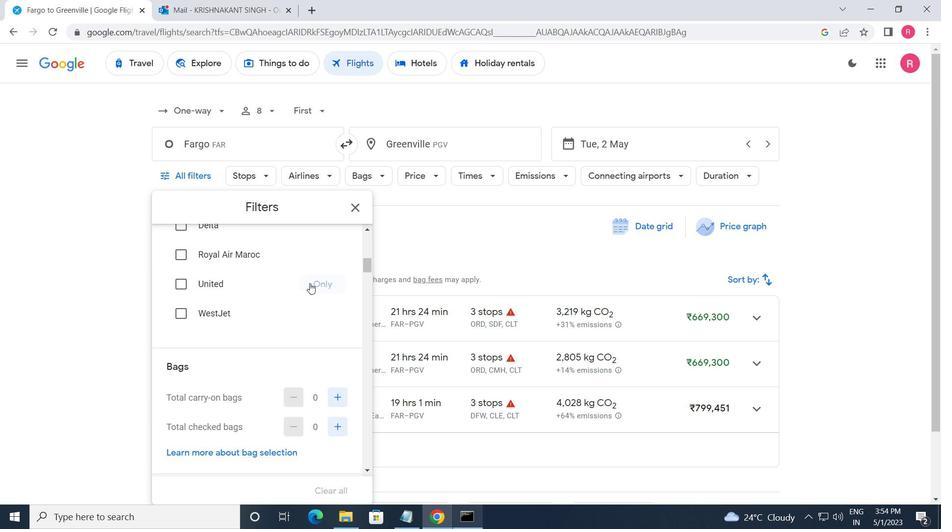 
Action: Mouse moved to (309, 285)
Screenshot: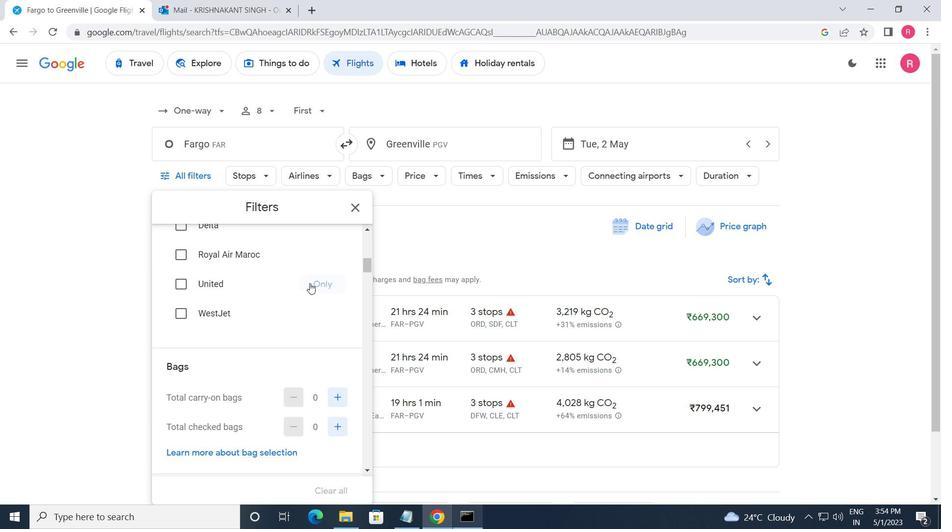 
Action: Mouse scrolled (309, 284) with delta (0, 0)
Screenshot: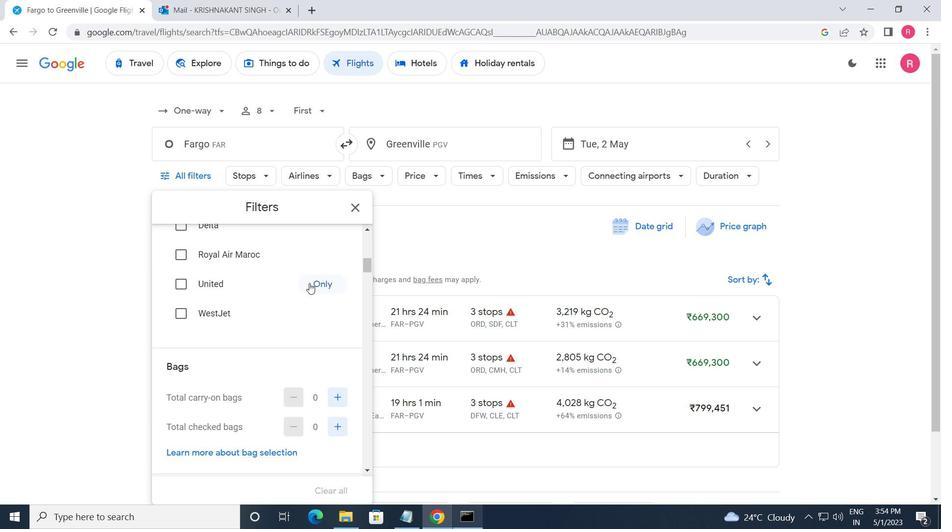 
Action: Mouse moved to (337, 299)
Screenshot: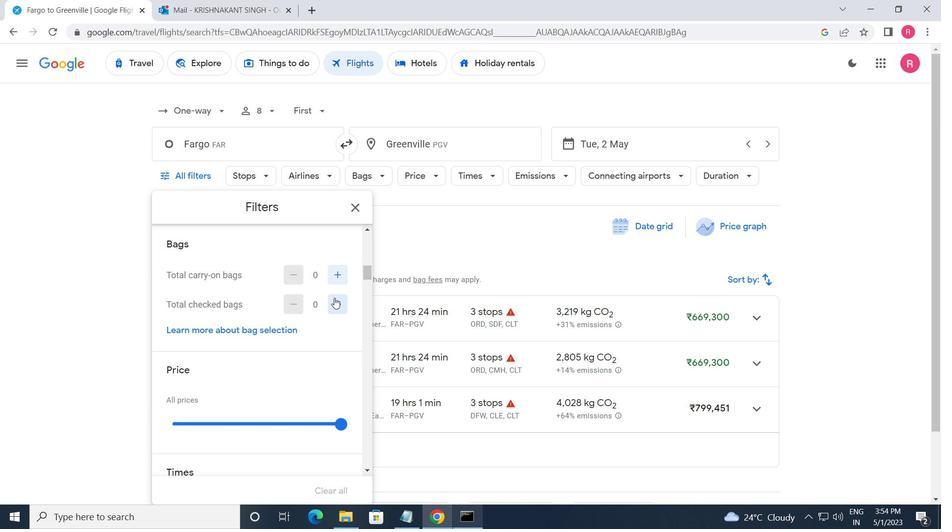 
Action: Mouse pressed left at (337, 299)
Screenshot: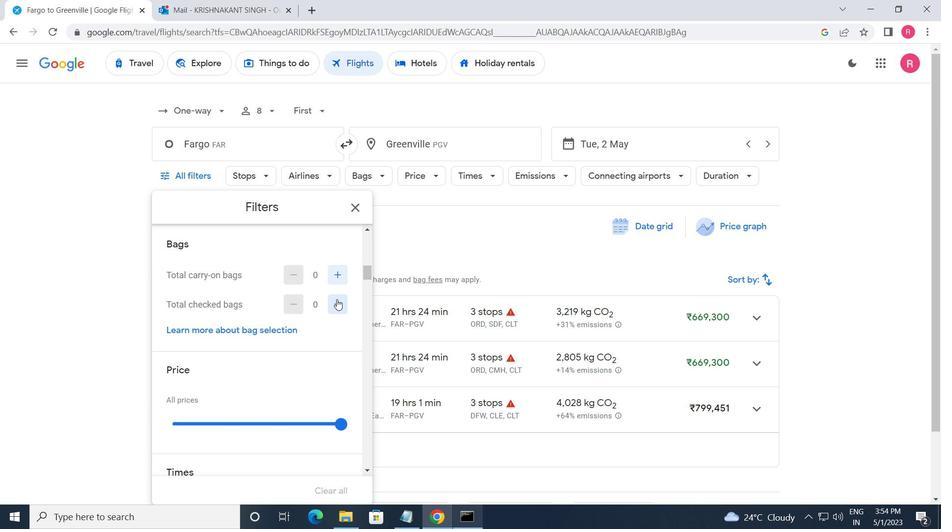 
Action: Mouse moved to (309, 309)
Screenshot: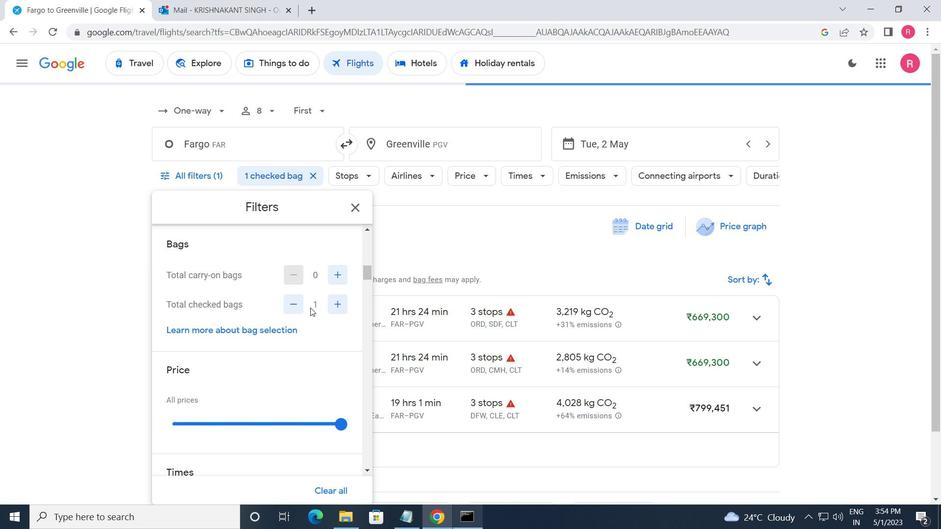 
Action: Mouse scrolled (309, 308) with delta (0, 0)
Screenshot: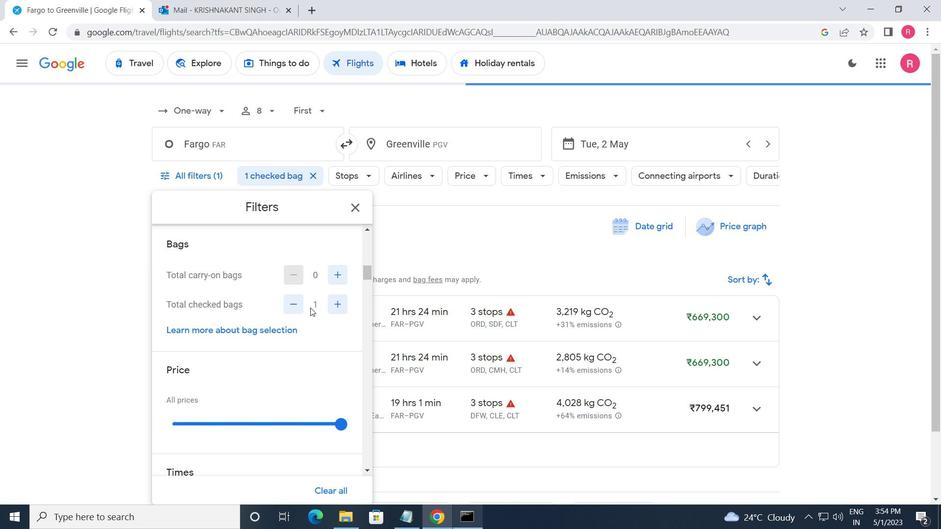 
Action: Mouse moved to (338, 359)
Screenshot: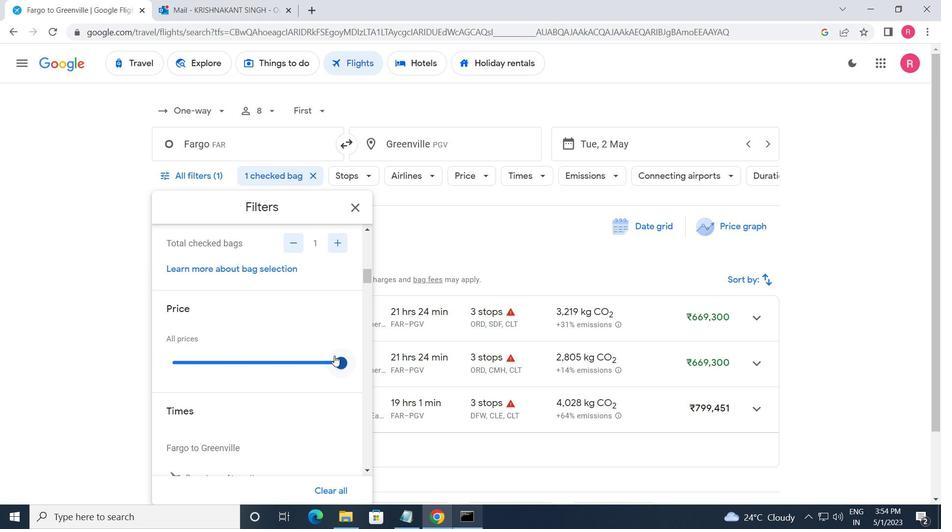
Action: Mouse pressed left at (338, 359)
Screenshot: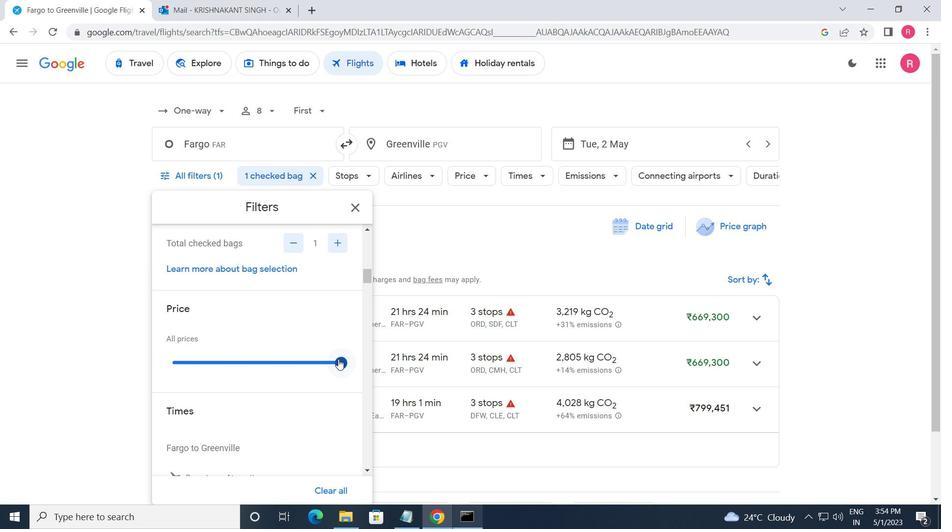 
Action: Mouse moved to (263, 332)
Screenshot: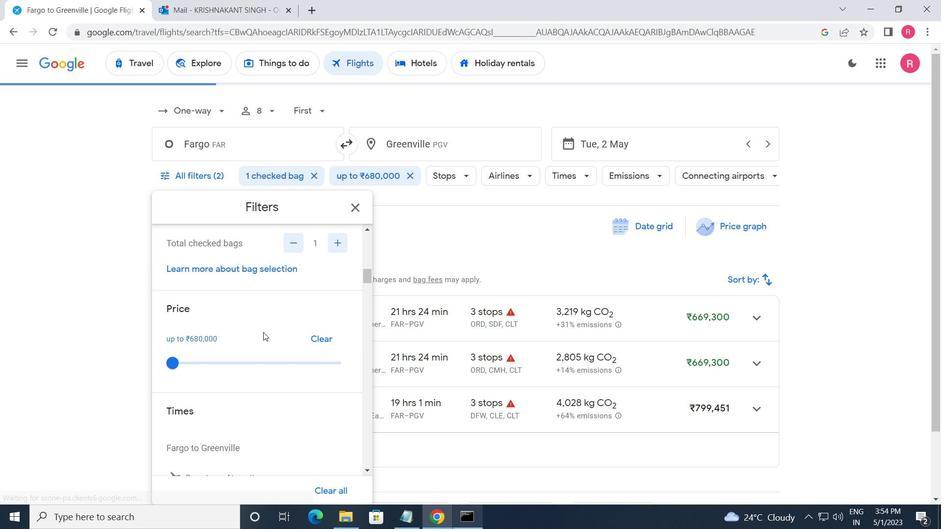 
Action: Mouse scrolled (263, 332) with delta (0, 0)
Screenshot: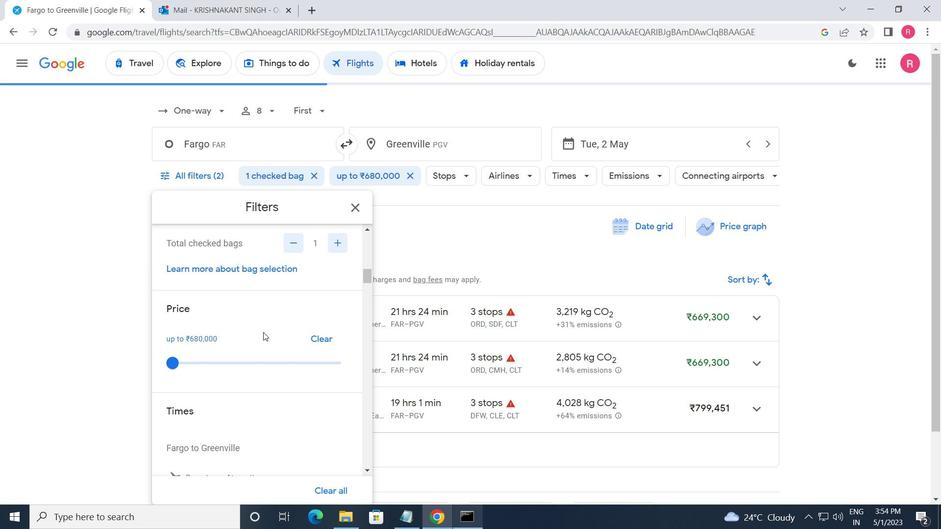 
Action: Mouse scrolled (263, 332) with delta (0, 0)
Screenshot: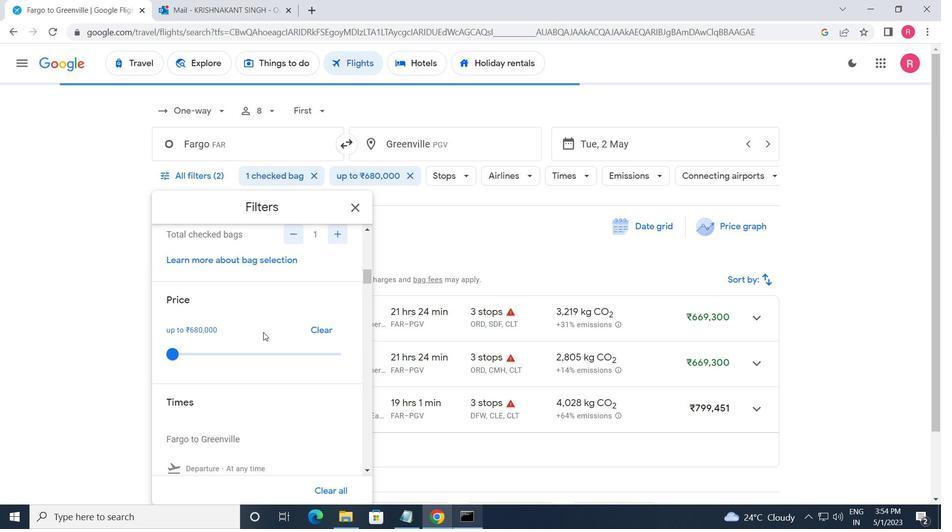 
Action: Mouse scrolled (263, 332) with delta (0, 0)
Screenshot: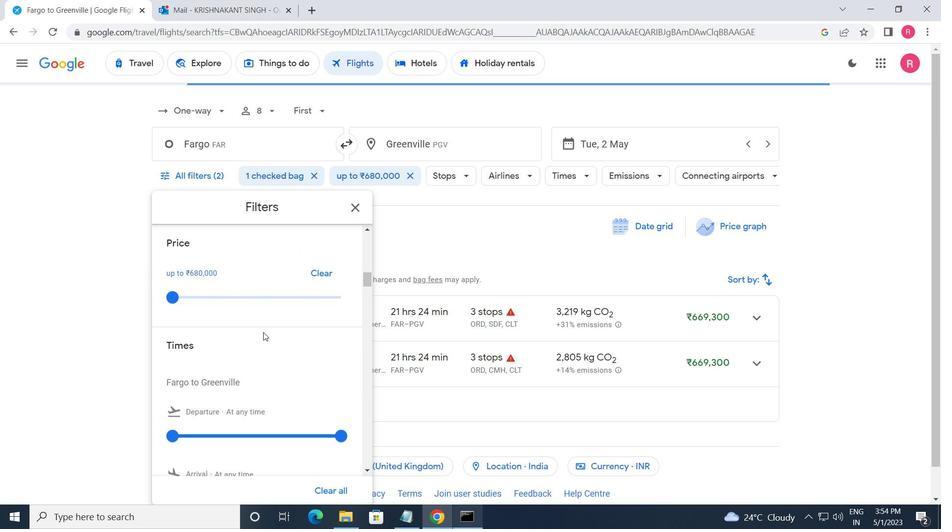 
Action: Mouse moved to (179, 312)
Screenshot: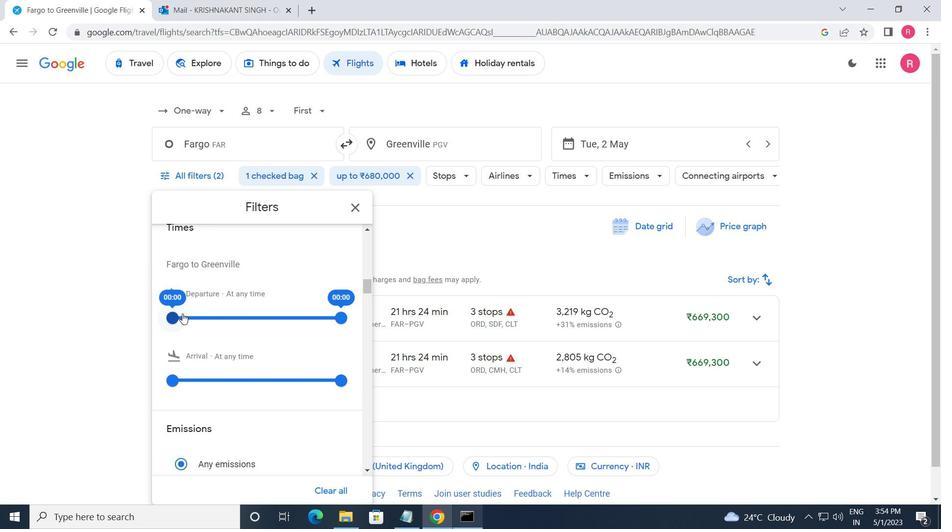 
Action: Mouse pressed left at (179, 312)
Screenshot: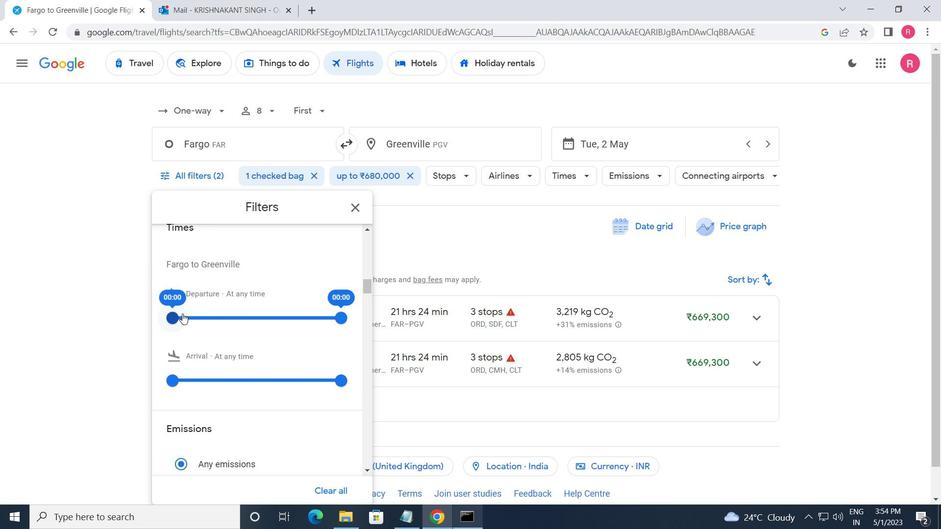 
Action: Mouse moved to (343, 319)
Screenshot: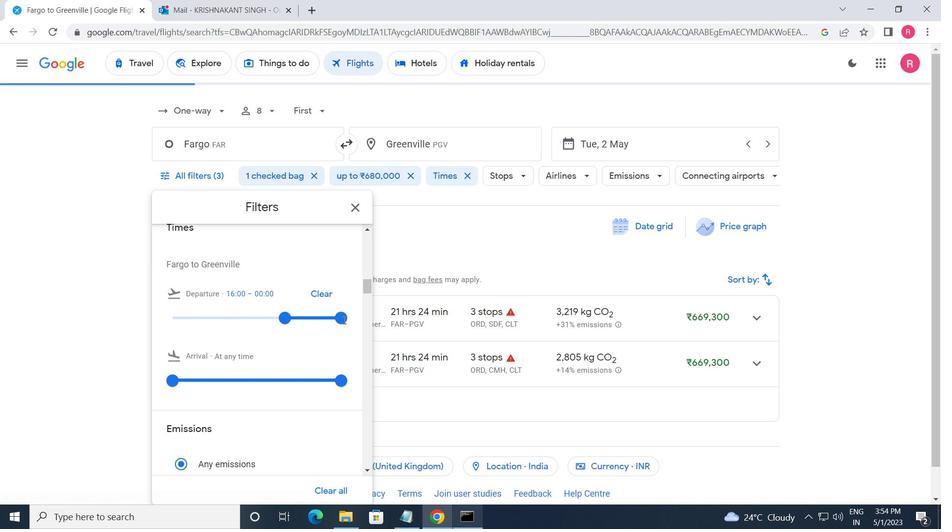 
Action: Mouse pressed left at (343, 319)
Screenshot: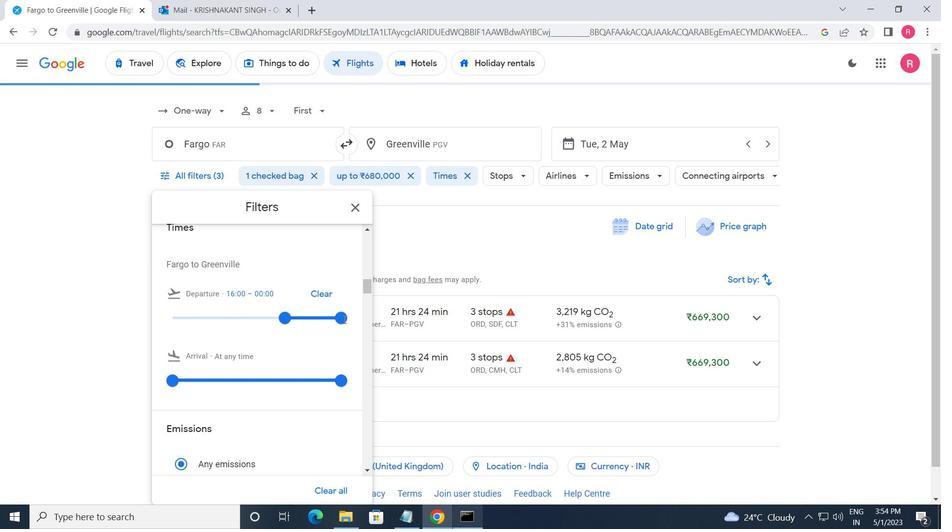 
Action: Mouse moved to (181, 175)
Screenshot: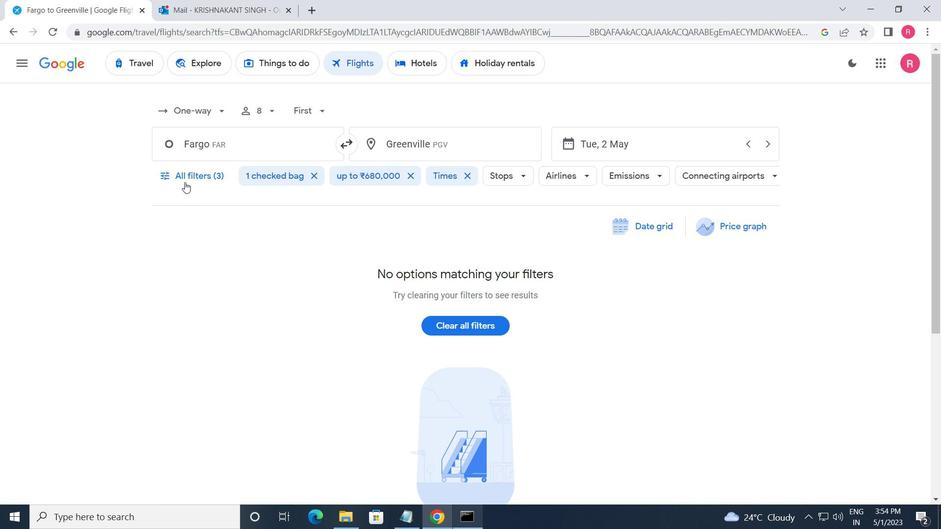 
Action: Mouse pressed left at (181, 175)
Screenshot: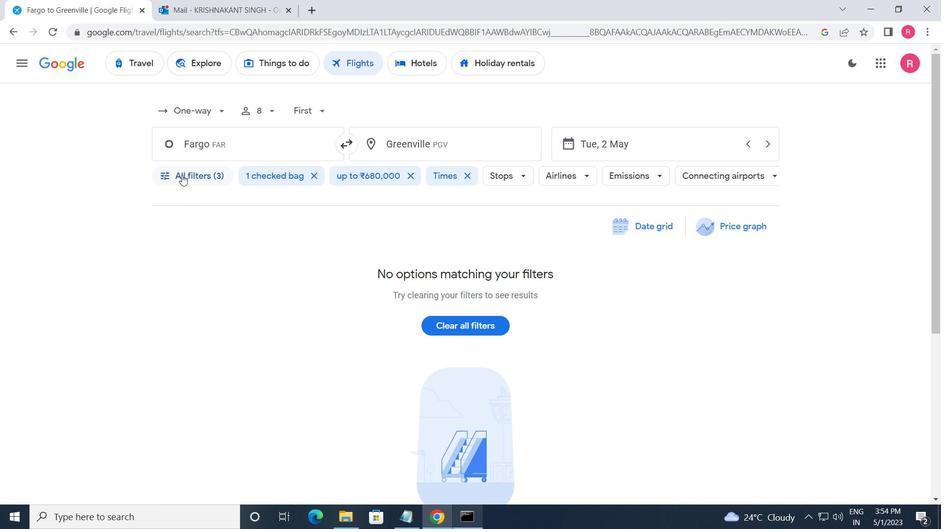 
Action: Mouse moved to (224, 309)
Screenshot: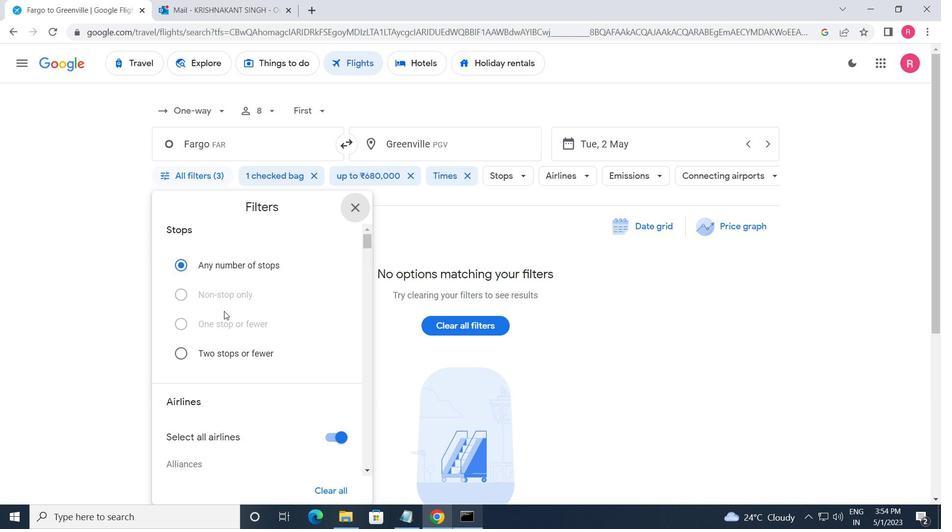 
Action: Mouse scrolled (224, 308) with delta (0, 0)
Screenshot: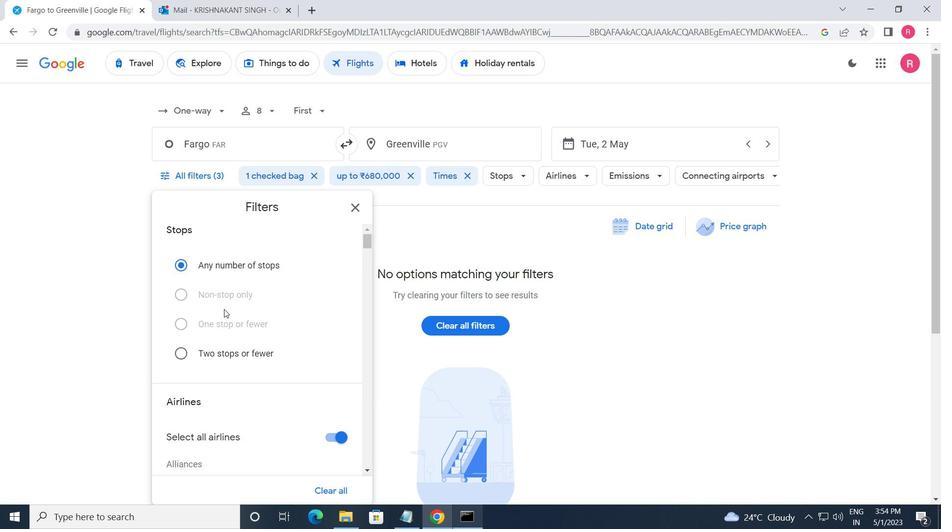 
Action: Mouse scrolled (224, 308) with delta (0, 0)
Screenshot: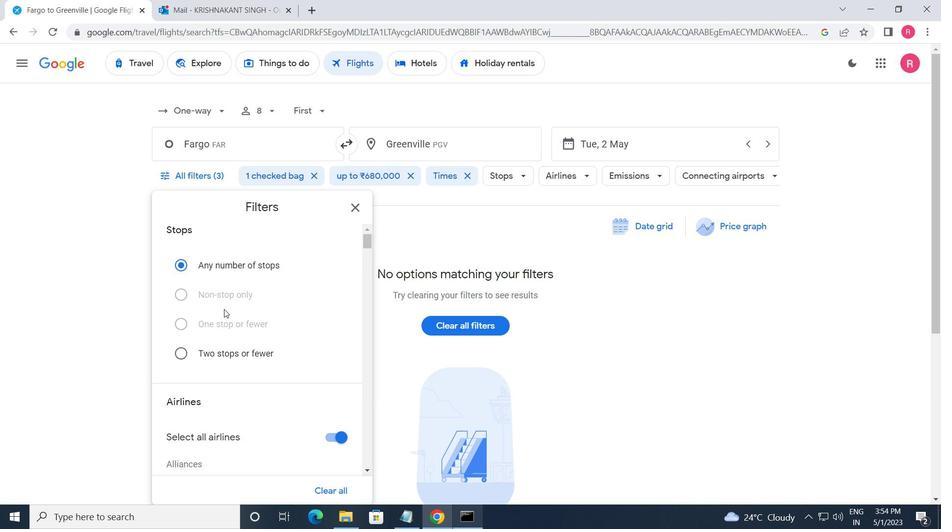 
Action: Mouse scrolled (224, 308) with delta (0, 0)
Screenshot: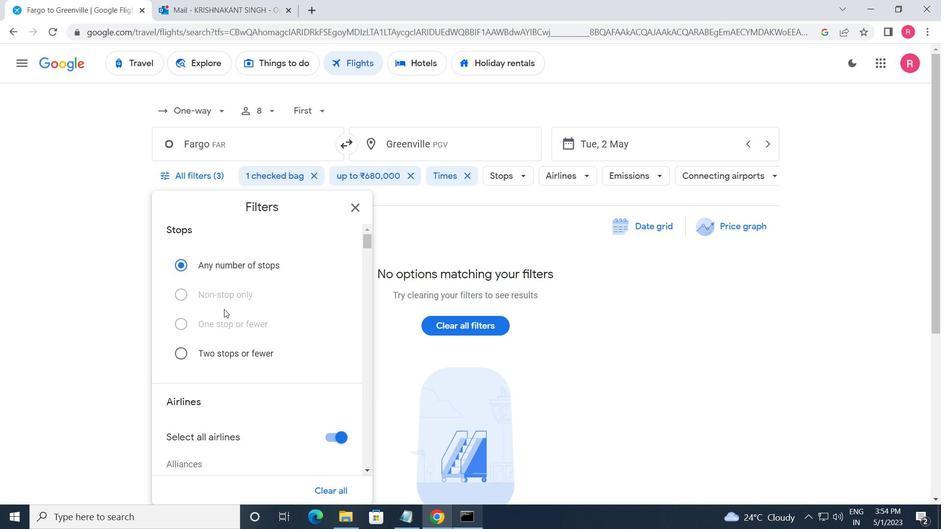 
Action: Mouse scrolled (224, 308) with delta (0, 0)
Screenshot: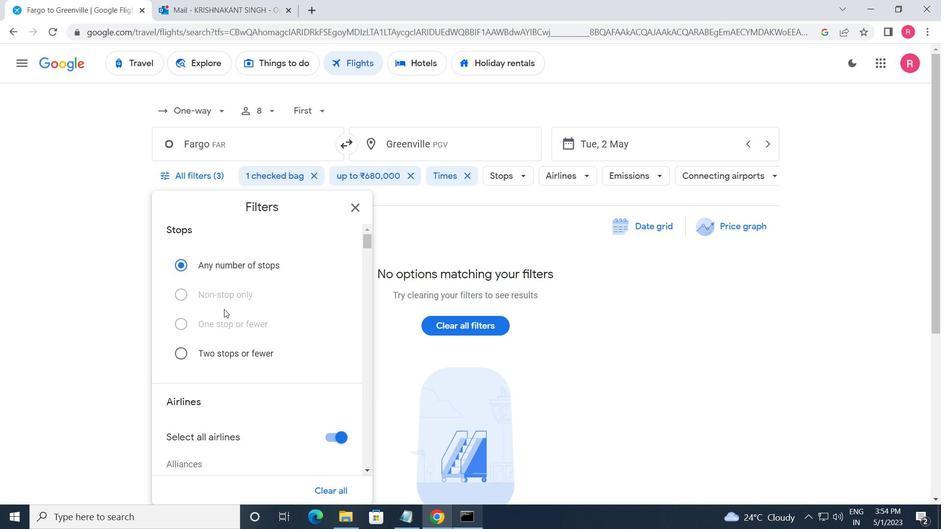 
Action: Mouse scrolled (224, 308) with delta (0, 0)
Screenshot: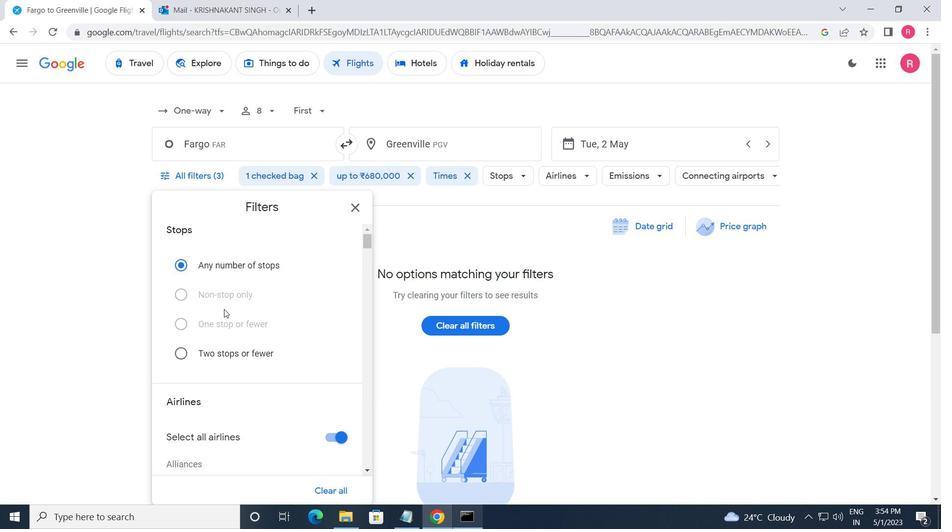 
Action: Mouse moved to (234, 301)
Screenshot: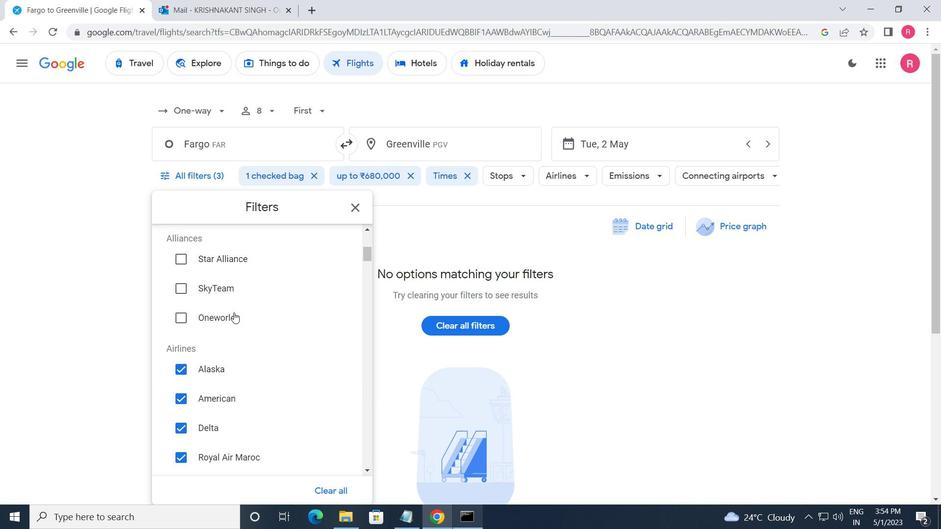 
Action: Mouse scrolled (234, 300) with delta (0, 0)
Screenshot: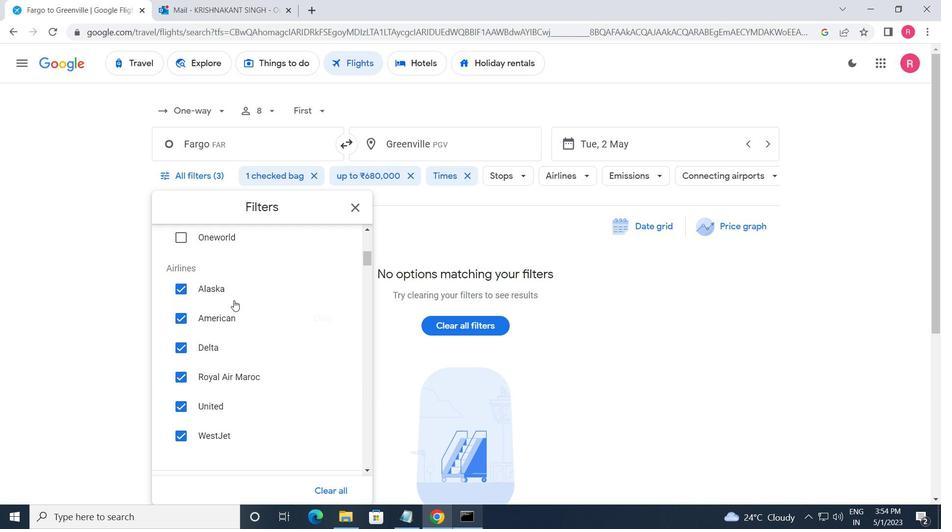 
Action: Mouse scrolled (234, 300) with delta (0, 0)
Screenshot: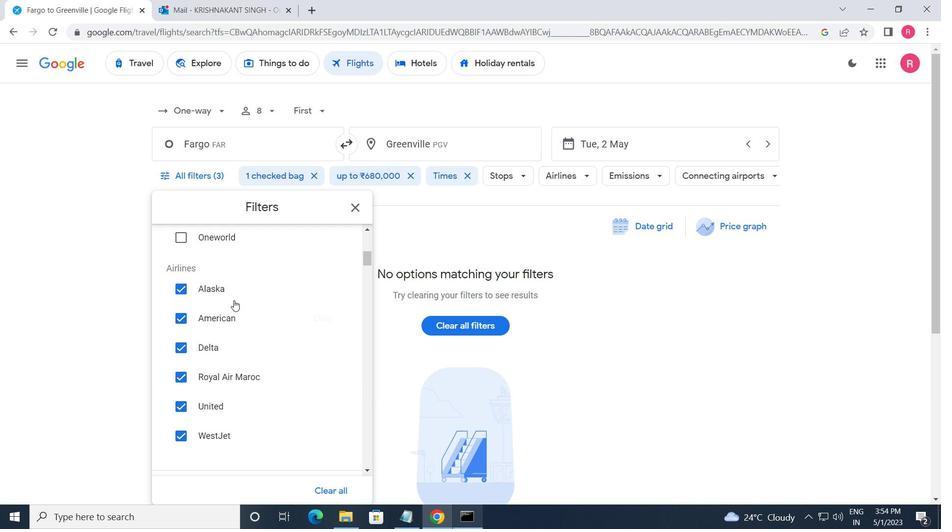 
Action: Mouse scrolled (234, 300) with delta (0, 0)
Screenshot: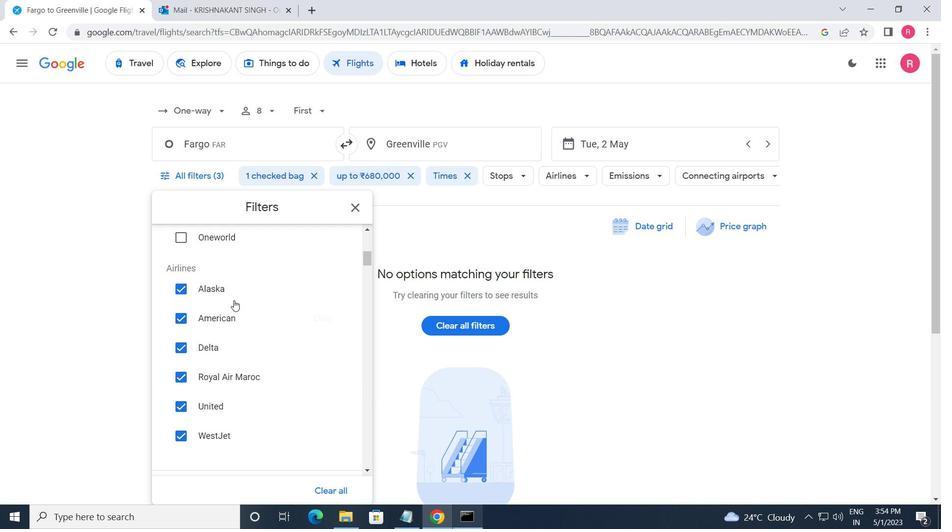 
Action: Mouse scrolled (234, 300) with delta (0, 0)
Screenshot: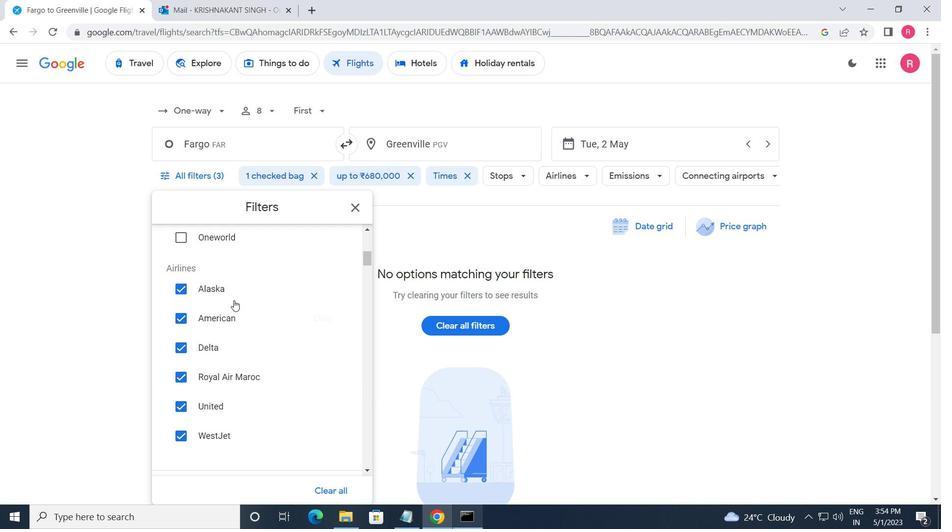 
Action: Mouse scrolled (234, 300) with delta (0, 0)
Screenshot: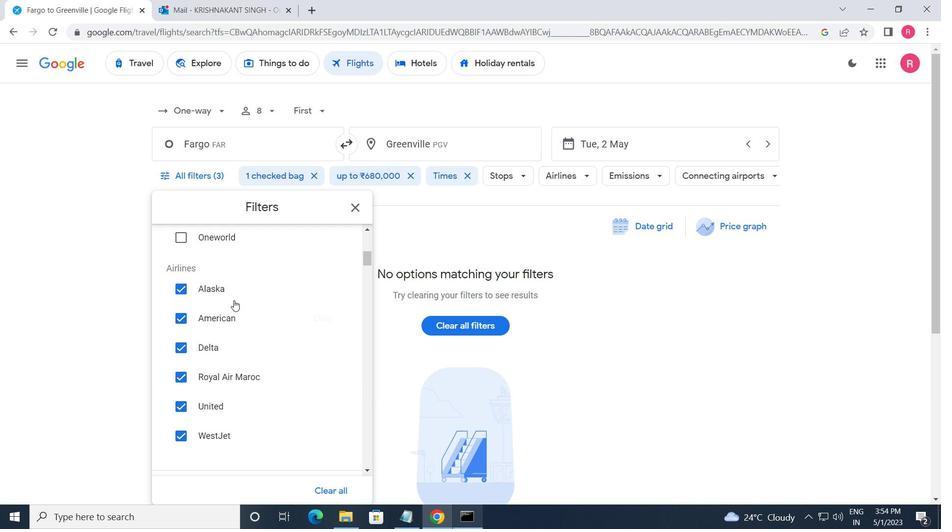 
Action: Mouse moved to (236, 303)
Screenshot: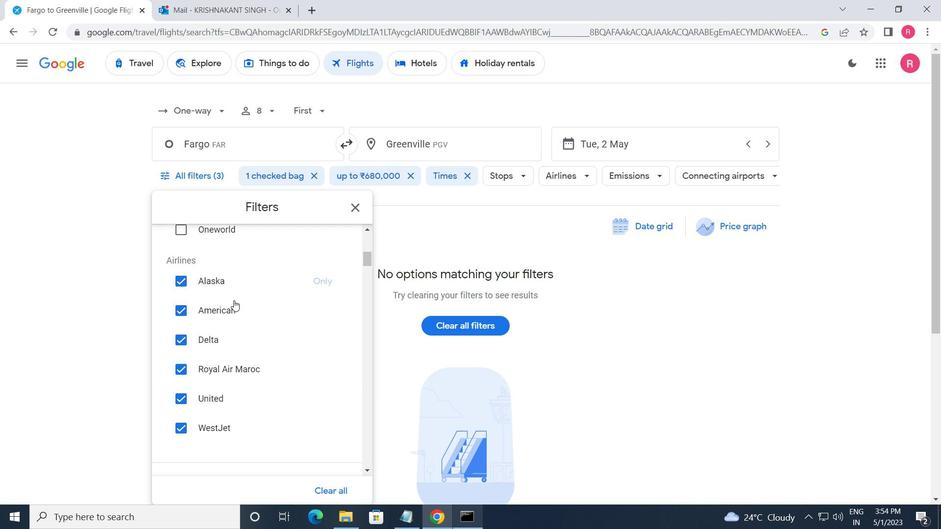 
Action: Mouse scrolled (236, 302) with delta (0, 0)
Screenshot: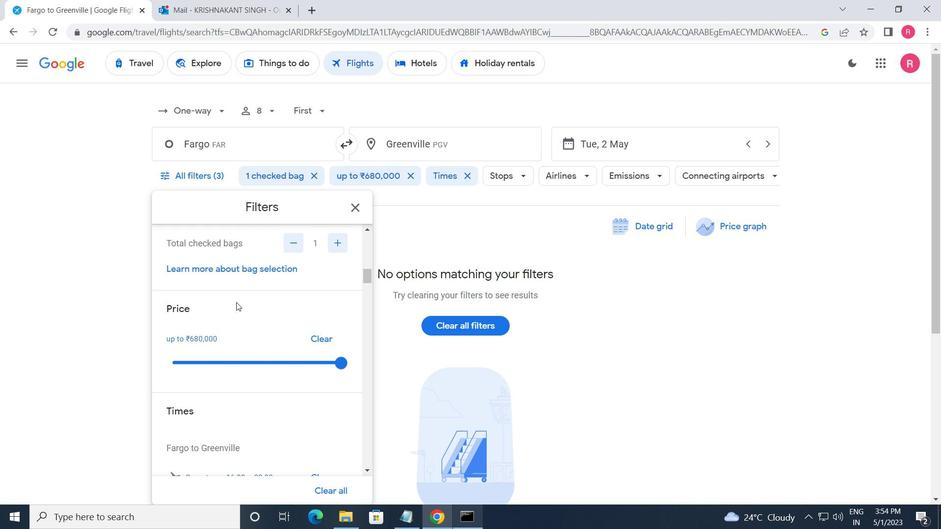 
Action: Mouse scrolled (236, 302) with delta (0, 0)
Screenshot: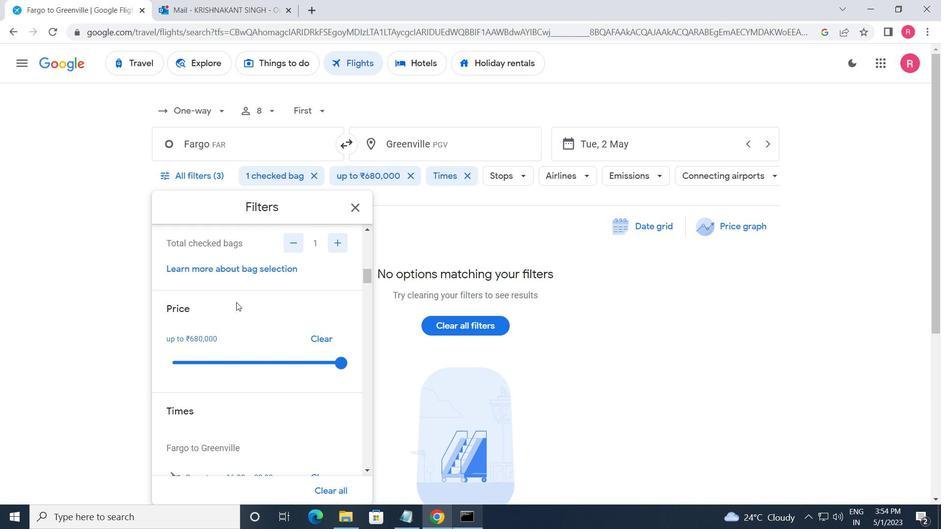 
Action: Mouse scrolled (236, 302) with delta (0, 0)
Screenshot: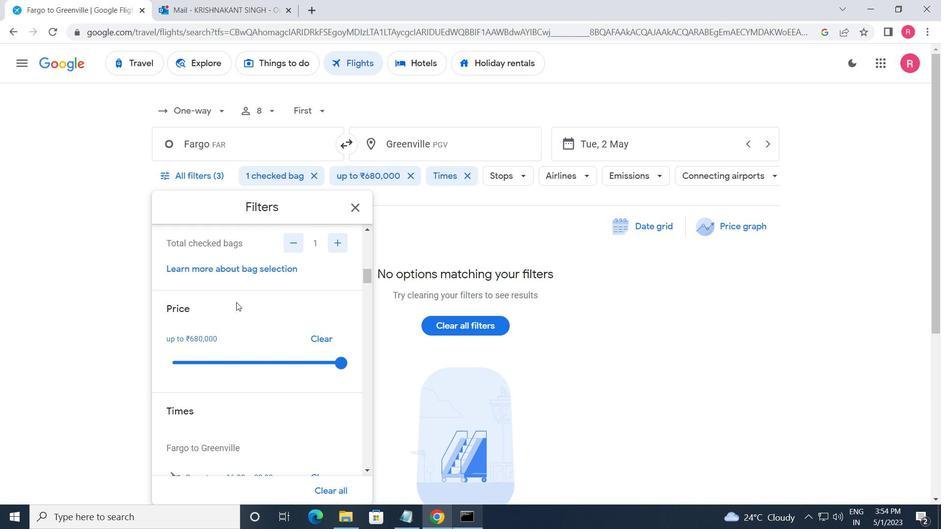 
Action: Mouse scrolled (236, 302) with delta (0, 0)
Screenshot: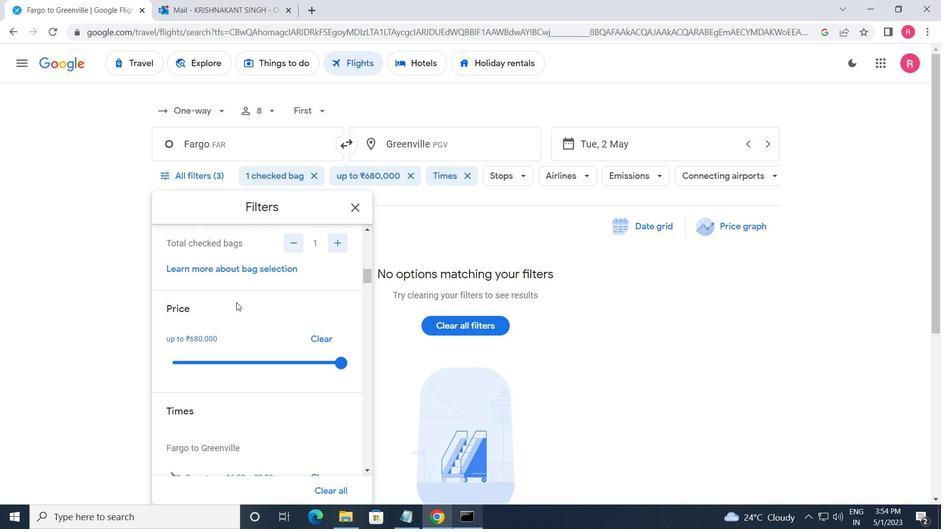 
Action: Mouse scrolled (236, 302) with delta (0, 0)
Screenshot: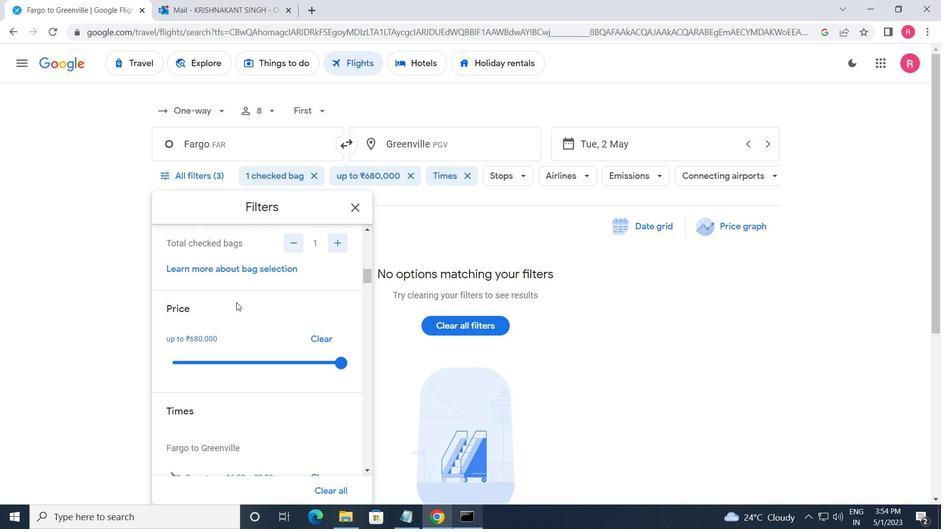 
Action: Mouse moved to (270, 317)
Screenshot: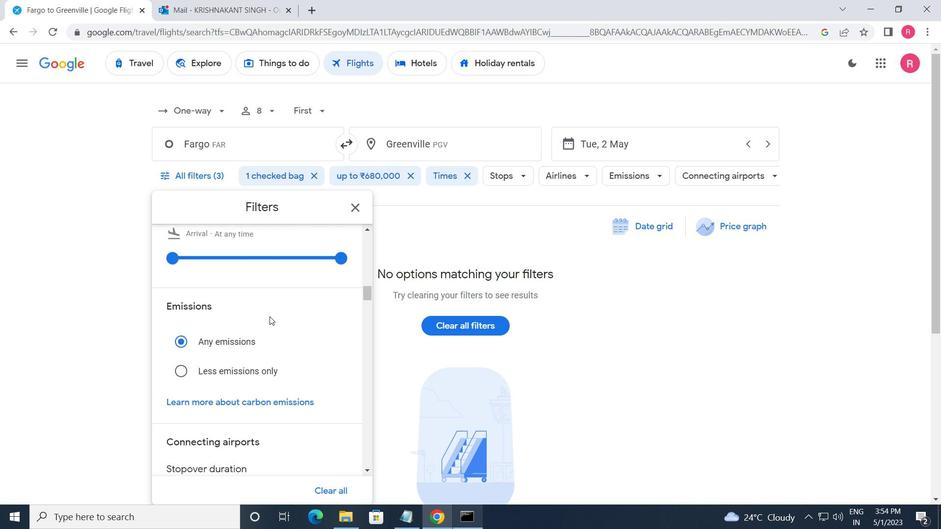 
Action: Mouse scrolled (270, 317) with delta (0, 0)
Screenshot: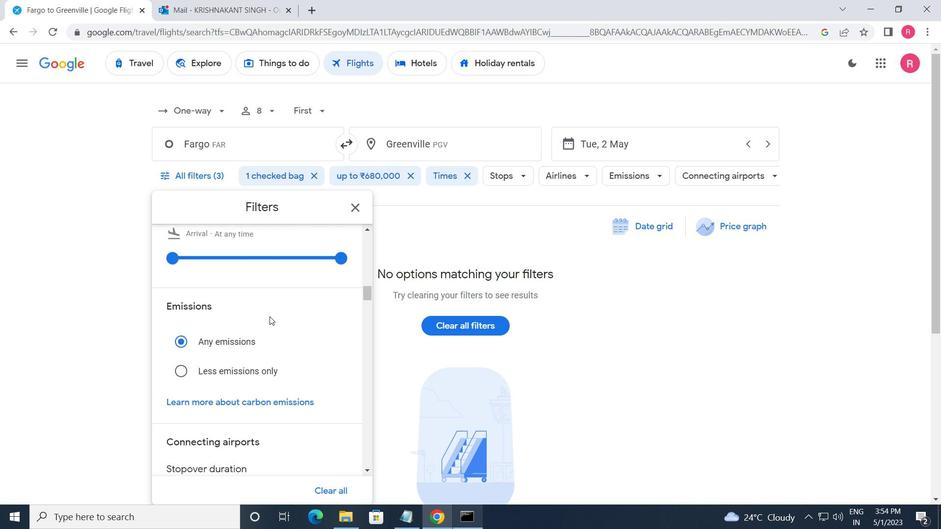 
Action: Mouse scrolled (270, 317) with delta (0, 0)
Screenshot: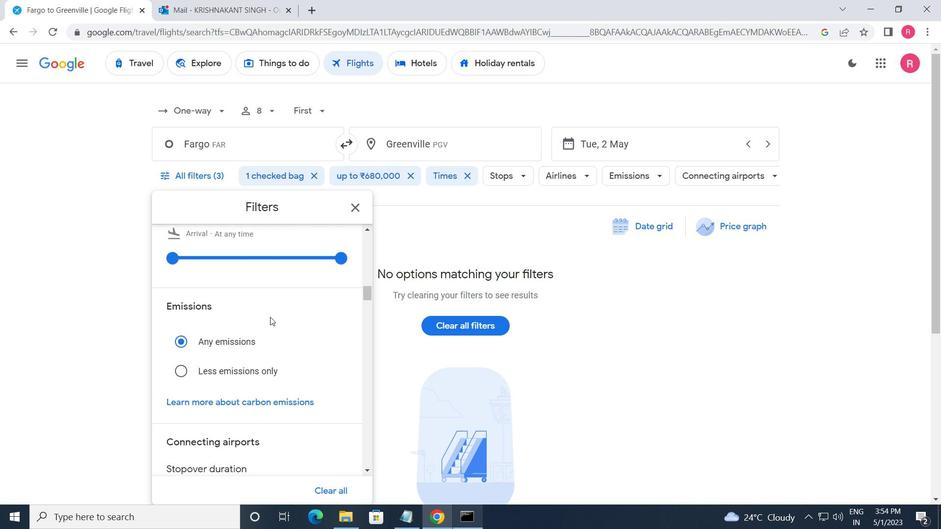 
Action: Mouse moved to (268, 314)
Screenshot: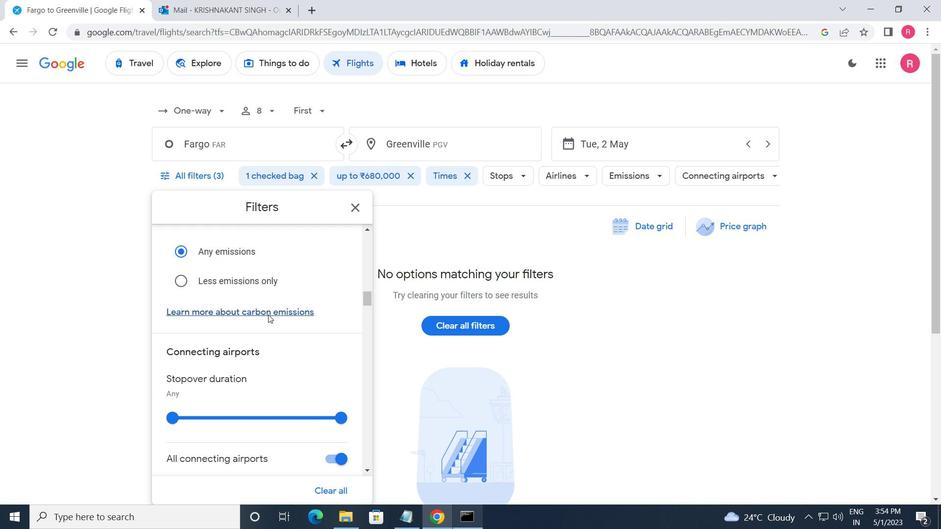 
Action: Mouse scrolled (268, 315) with delta (0, 0)
Screenshot: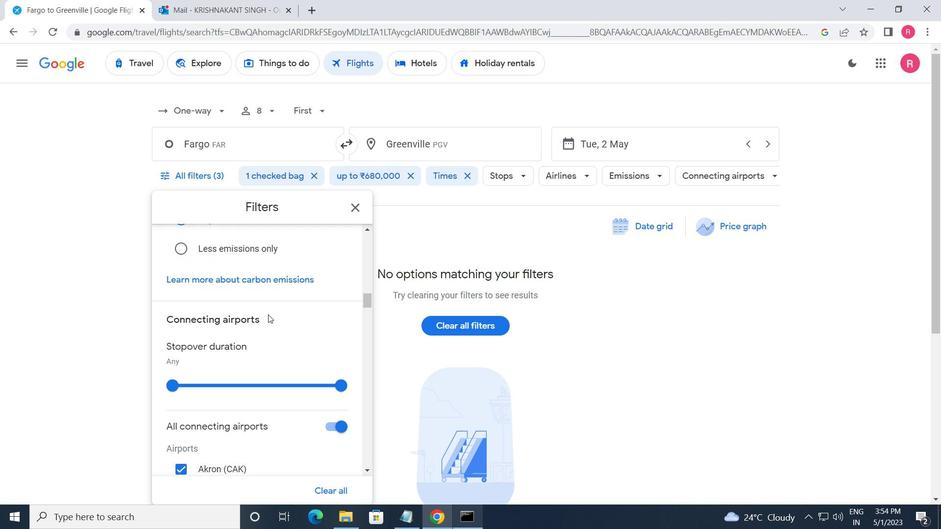 
Action: Mouse moved to (268, 313)
Screenshot: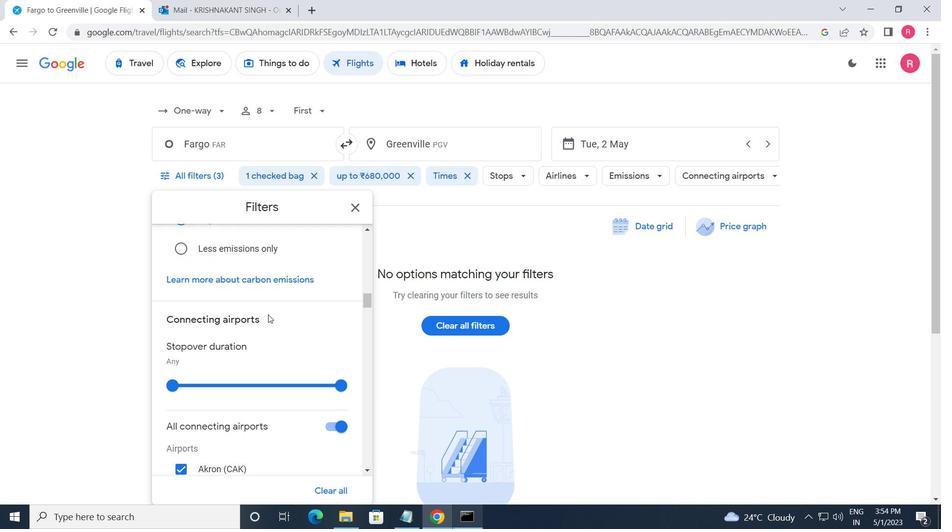 
Action: Mouse scrolled (268, 314) with delta (0, 0)
Screenshot: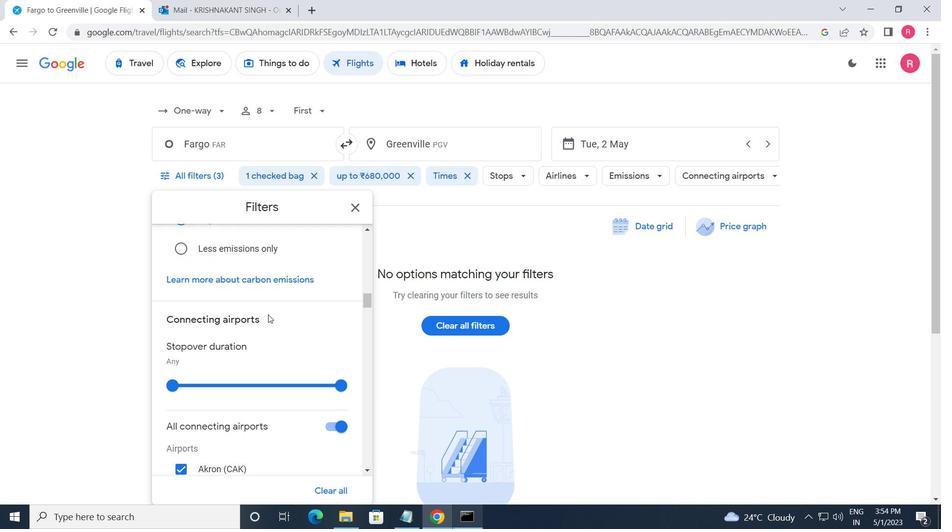 
Action: Mouse scrolled (268, 313) with delta (0, 0)
Screenshot: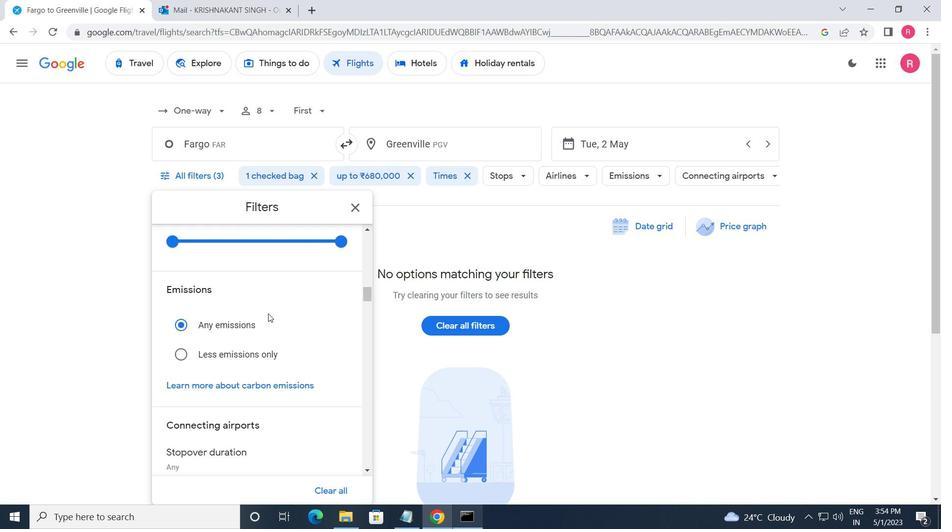 
Action: Mouse scrolled (268, 313) with delta (0, 0)
Screenshot: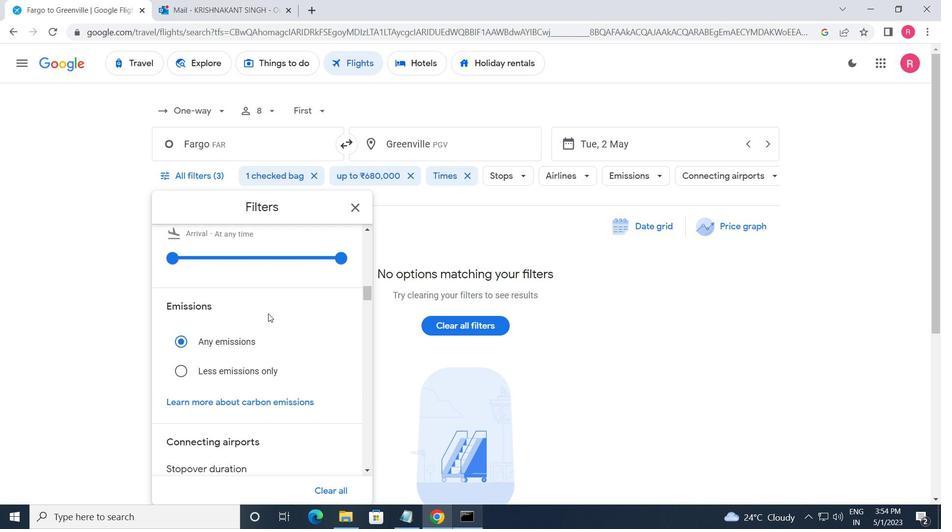 
Action: Mouse scrolled (268, 313) with delta (0, 0)
Screenshot: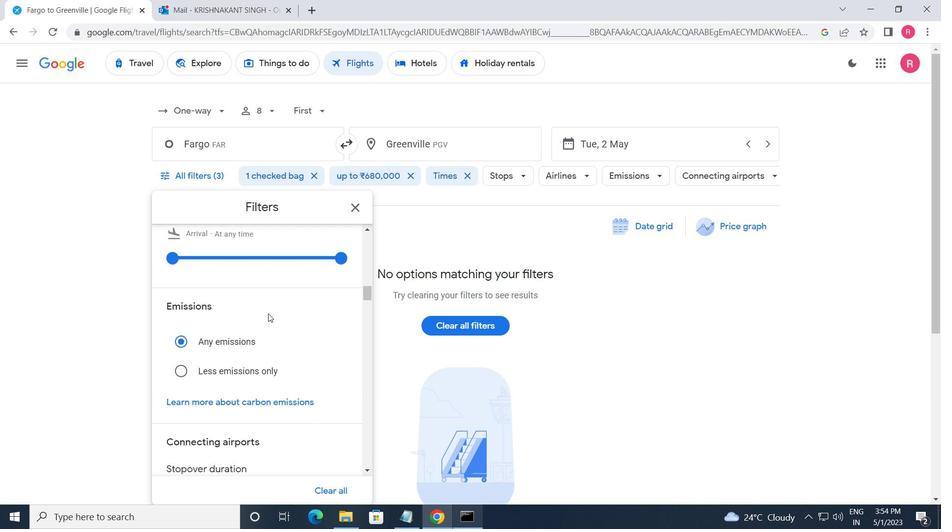 
Action: Mouse scrolled (268, 313) with delta (0, 0)
Screenshot: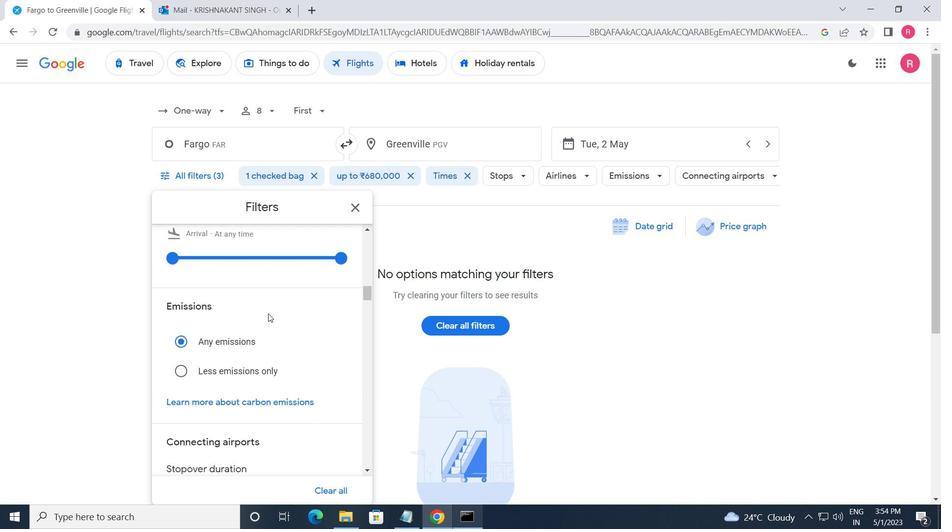 
Action: Mouse moved to (269, 312)
Screenshot: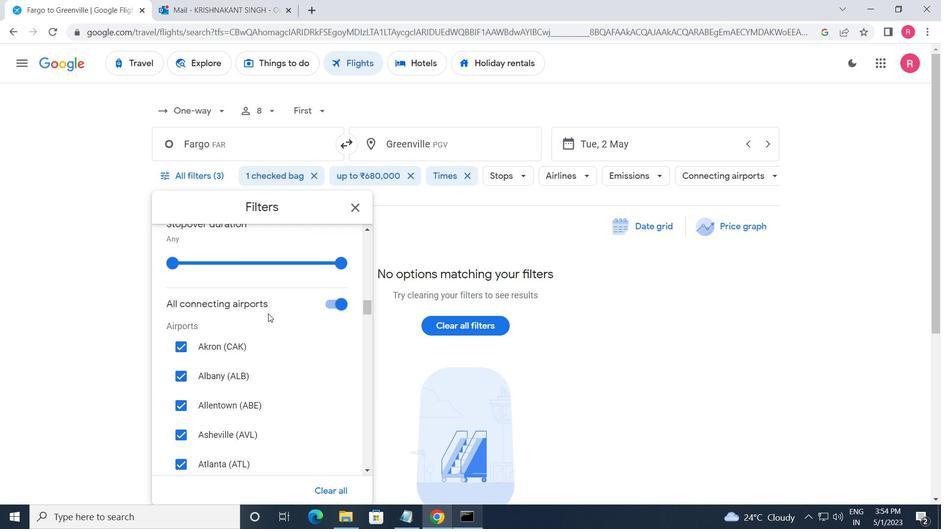 
Action: Mouse scrolled (269, 312) with delta (0, 0)
Screenshot: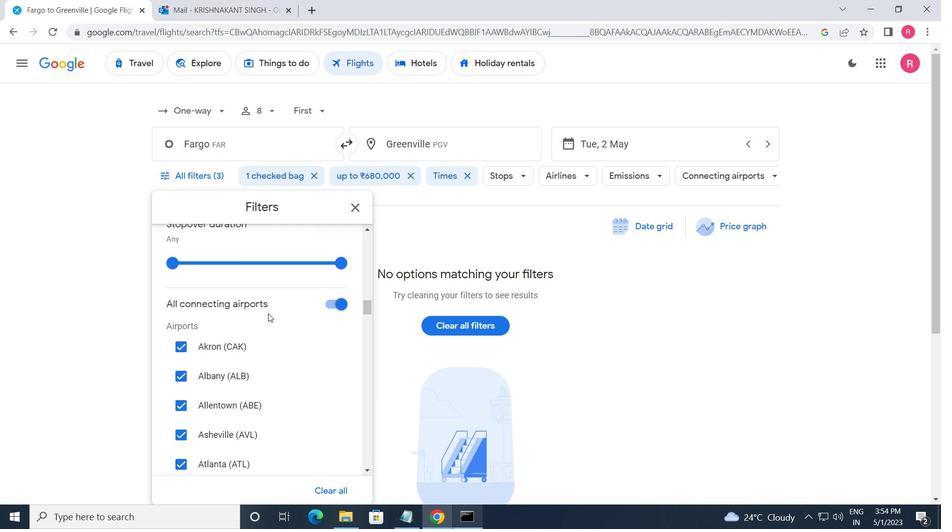 
Action: Mouse moved to (265, 304)
Screenshot: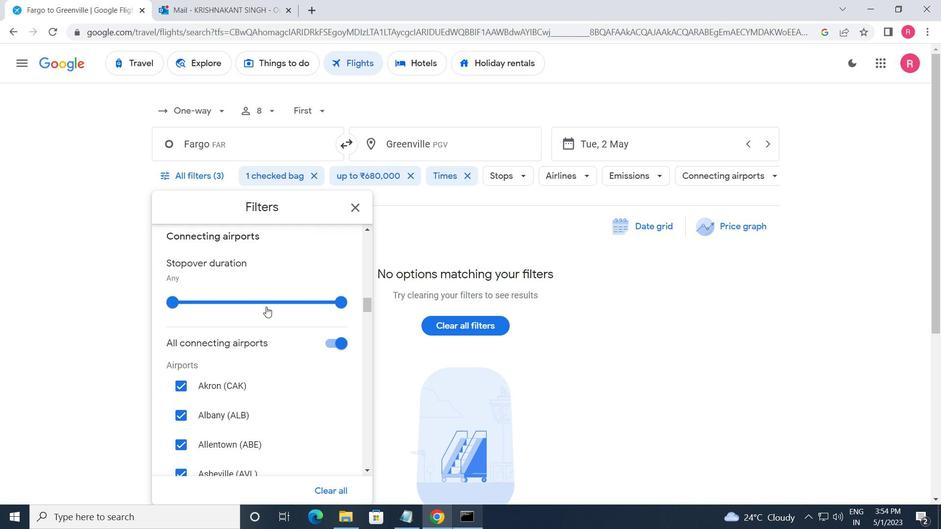
Action: Mouse scrolled (265, 304) with delta (0, 0)
Screenshot: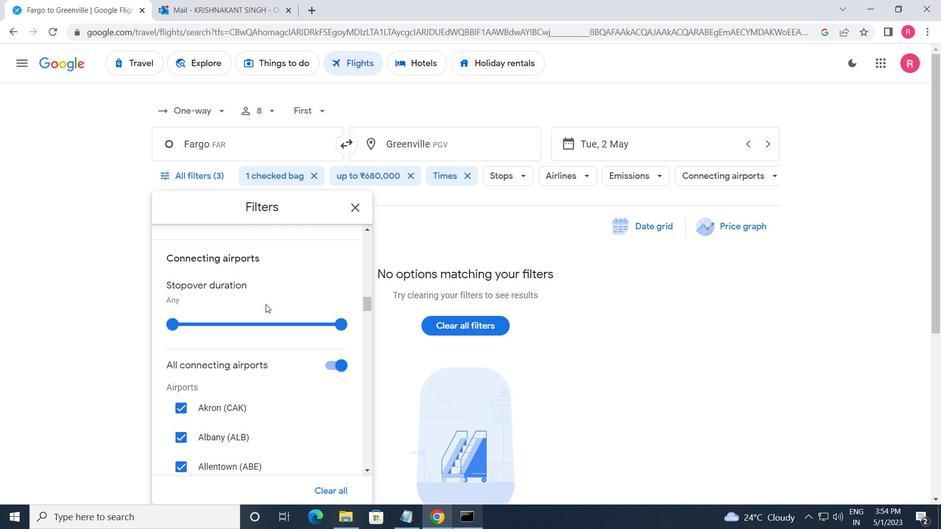 
Action: Mouse moved to (264, 299)
Screenshot: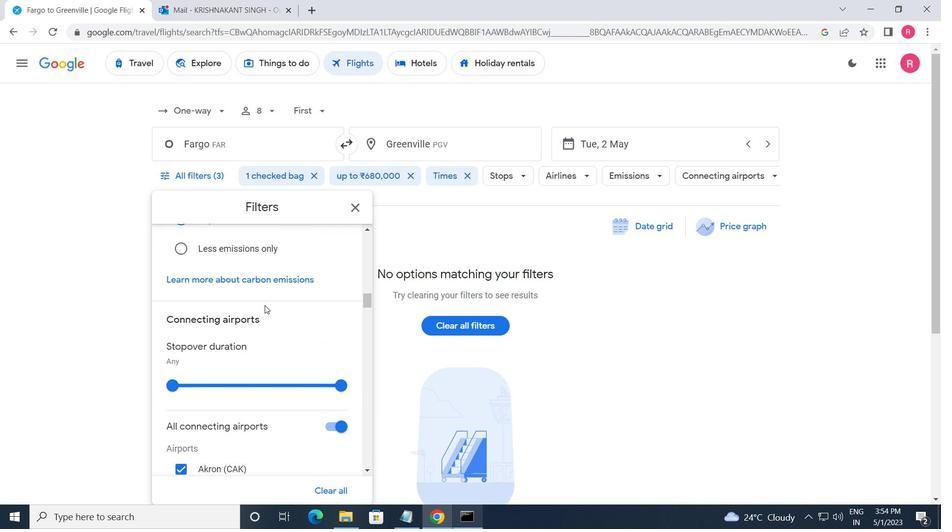 
Action: Mouse scrolled (264, 299) with delta (0, 0)
Screenshot: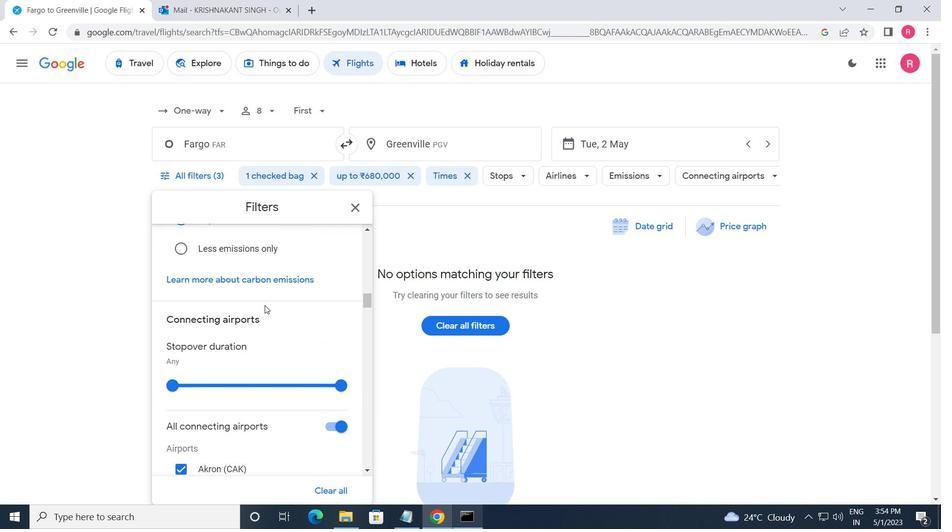 
Action: Mouse moved to (261, 290)
Screenshot: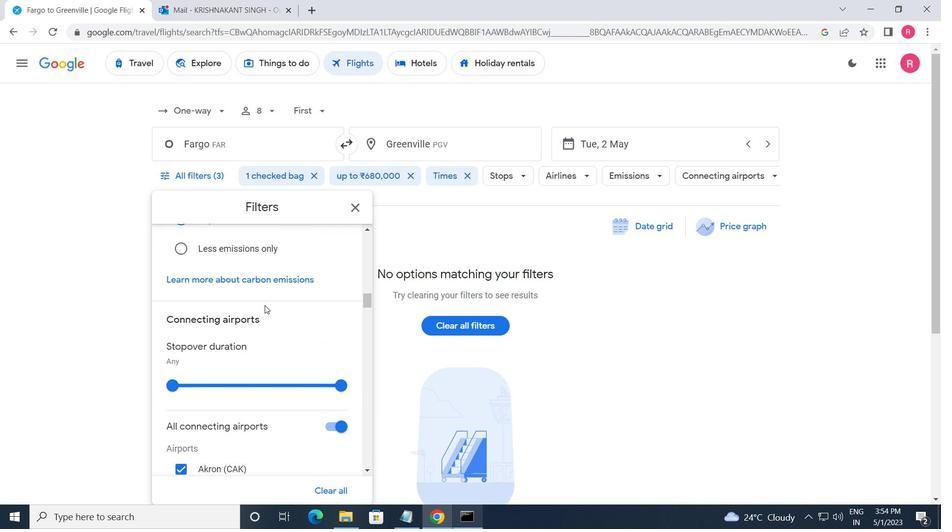 
Action: Mouse scrolled (261, 290) with delta (0, 0)
Screenshot: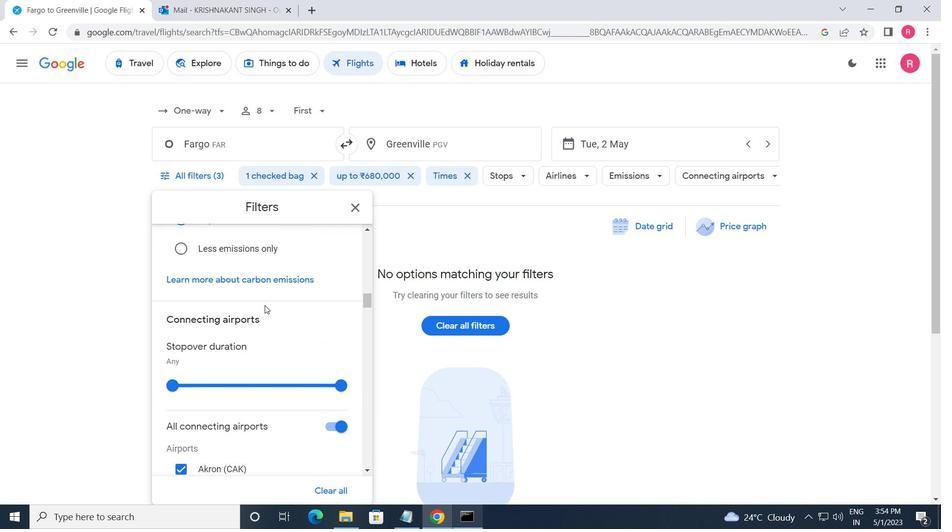 
Action: Mouse moved to (259, 284)
Screenshot: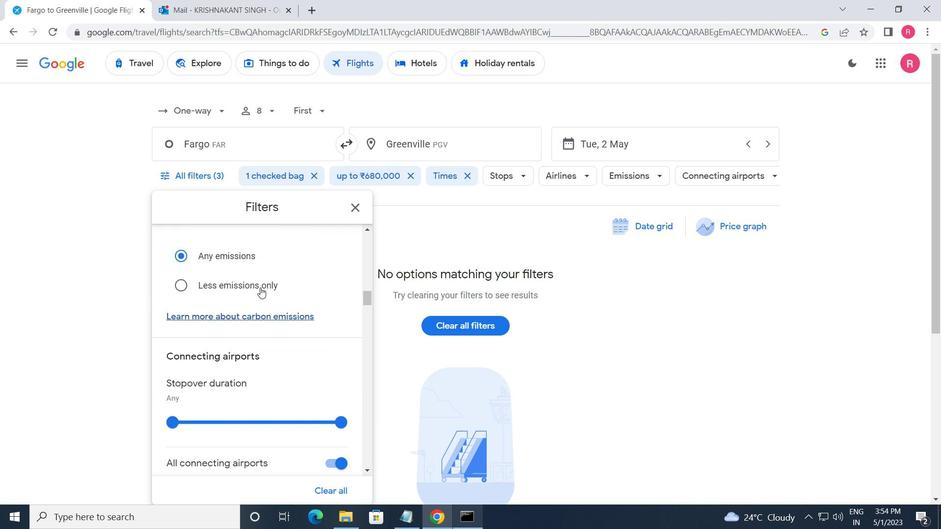 
Action: Mouse scrolled (259, 285) with delta (0, 0)
Screenshot: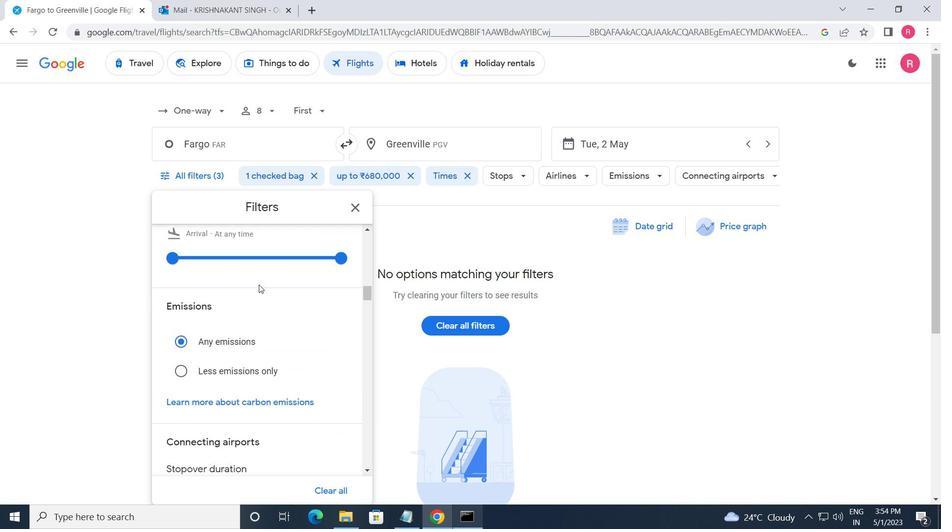
Action: Mouse scrolled (259, 285) with delta (0, 0)
Screenshot: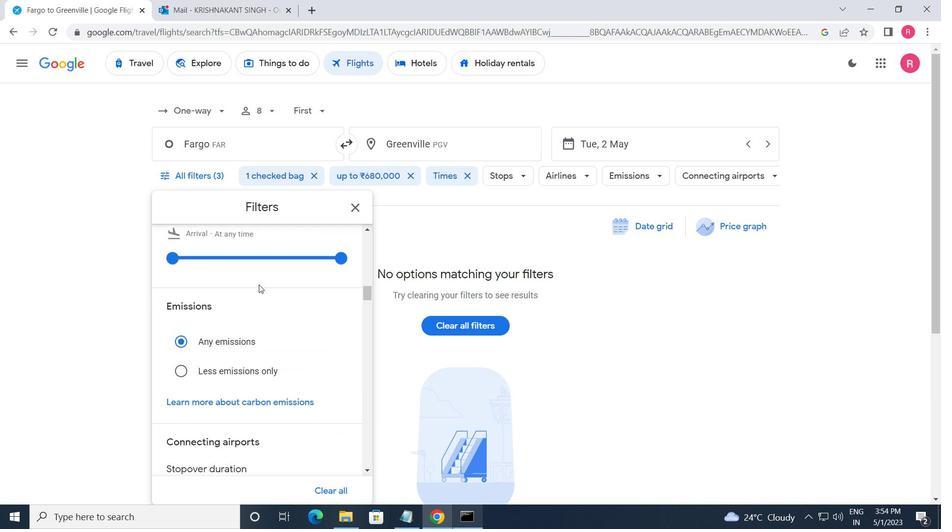 
Action: Mouse scrolled (259, 285) with delta (0, 0)
Screenshot: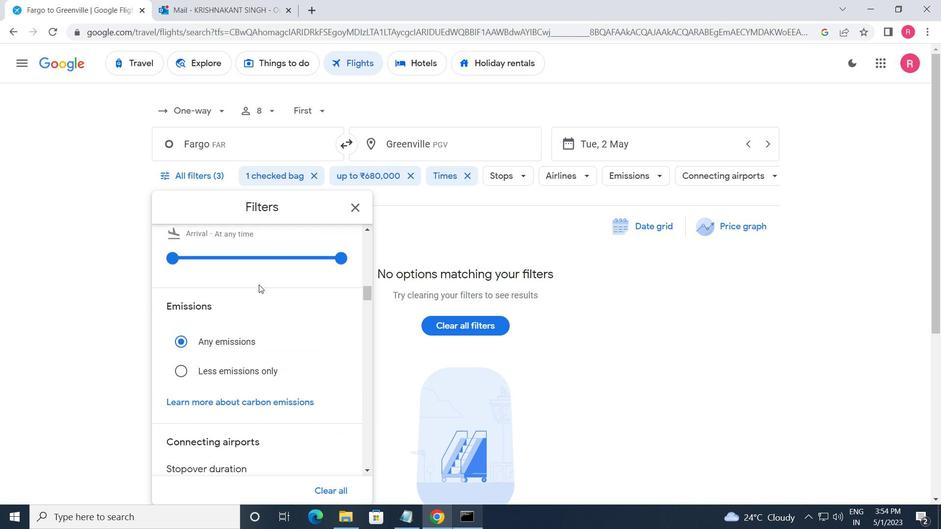 
Action: Mouse scrolled (259, 285) with delta (0, 0)
Screenshot: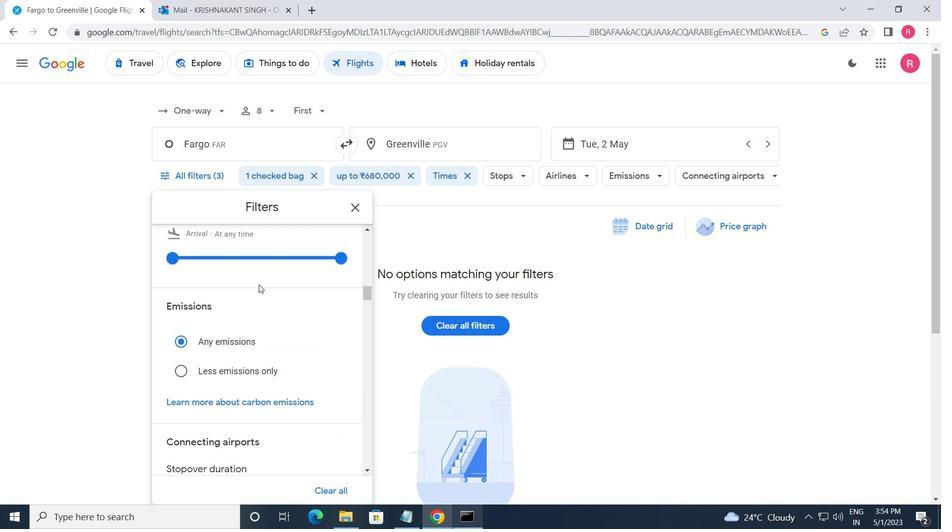 
Action: Mouse moved to (326, 358)
Screenshot: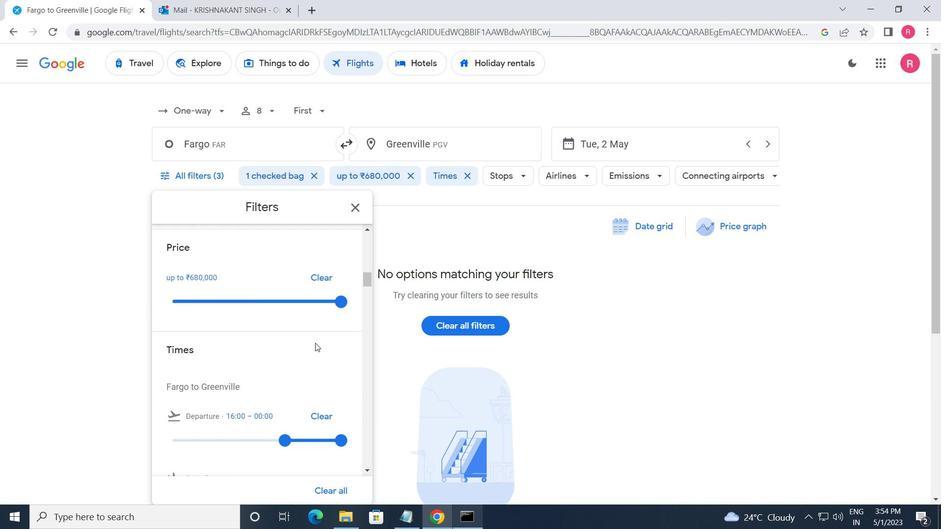 
Action: Mouse scrolled (326, 357) with delta (0, 0)
Screenshot: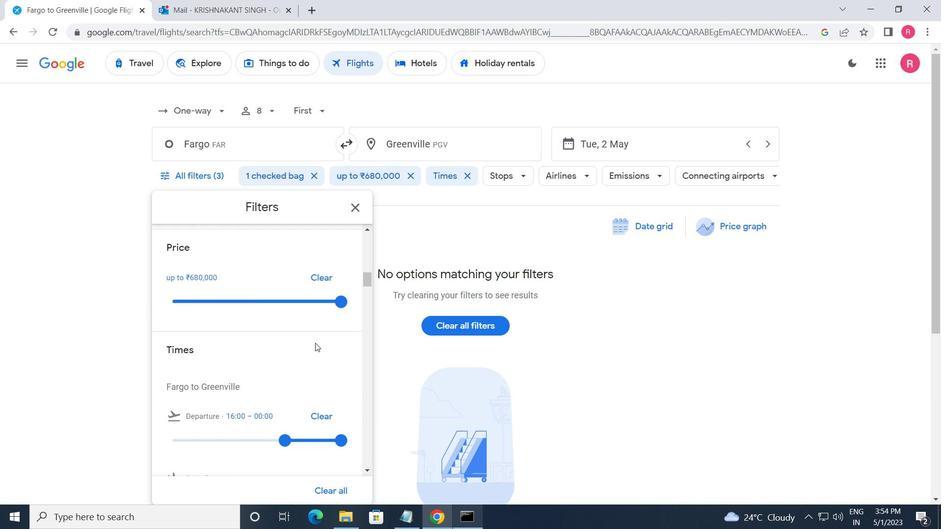 
Action: Mouse moved to (334, 370)
Screenshot: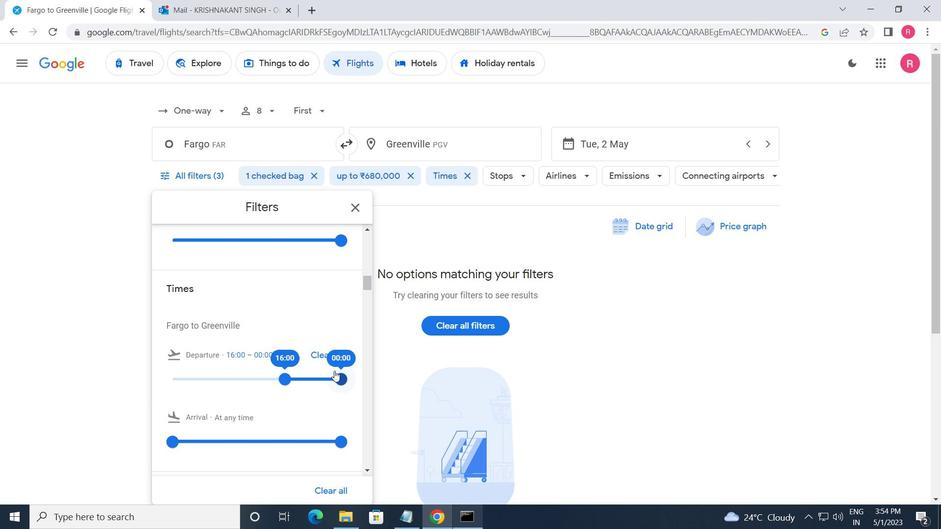 
Action: Mouse pressed left at (334, 370)
Screenshot: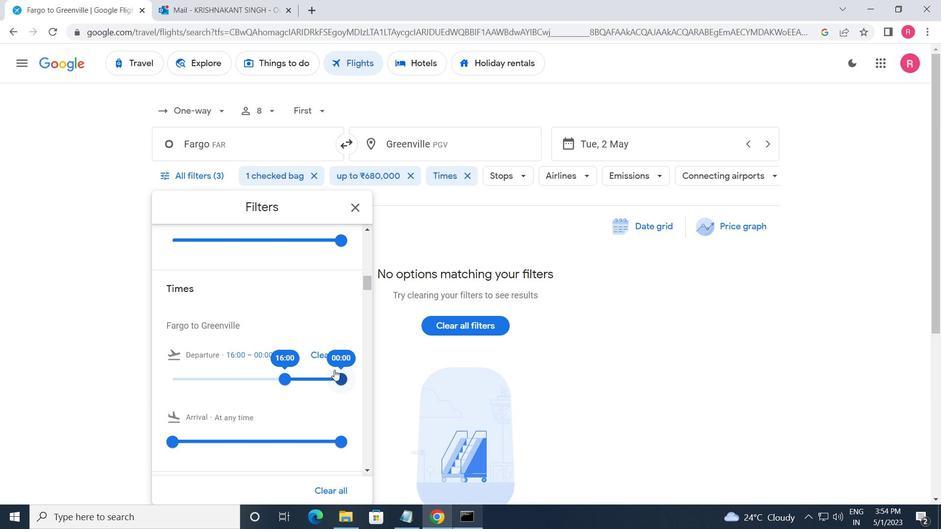 
Action: Mouse moved to (351, 208)
Screenshot: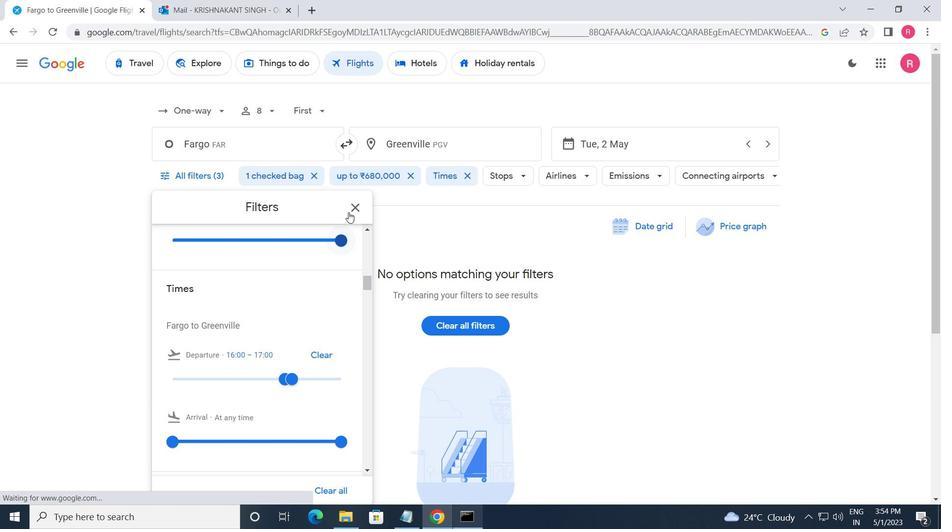 
Action: Mouse pressed left at (351, 208)
Screenshot: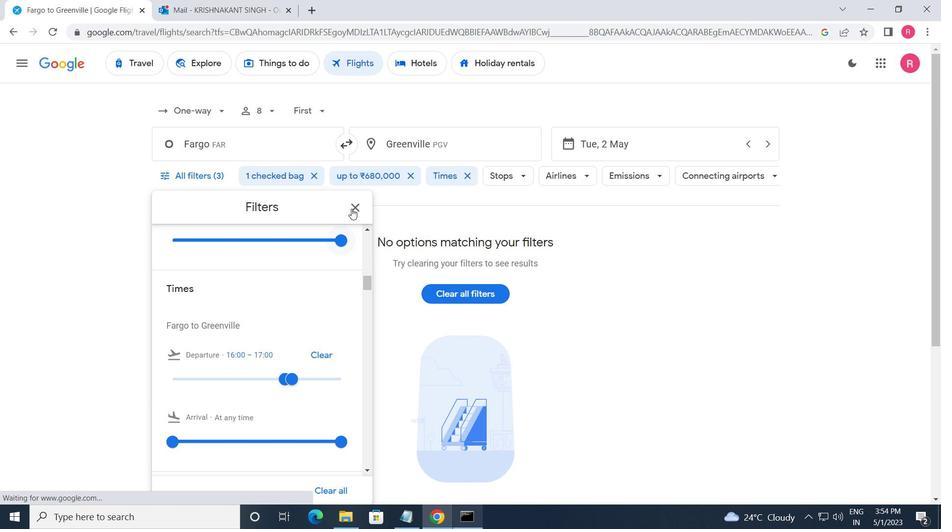 
